 Task: Create a due date automation trigger when advanced on, on the tuesday of the week before a card is due add content with a description not starting with resume at 11:00 AM.
Action: Mouse moved to (1193, 369)
Screenshot: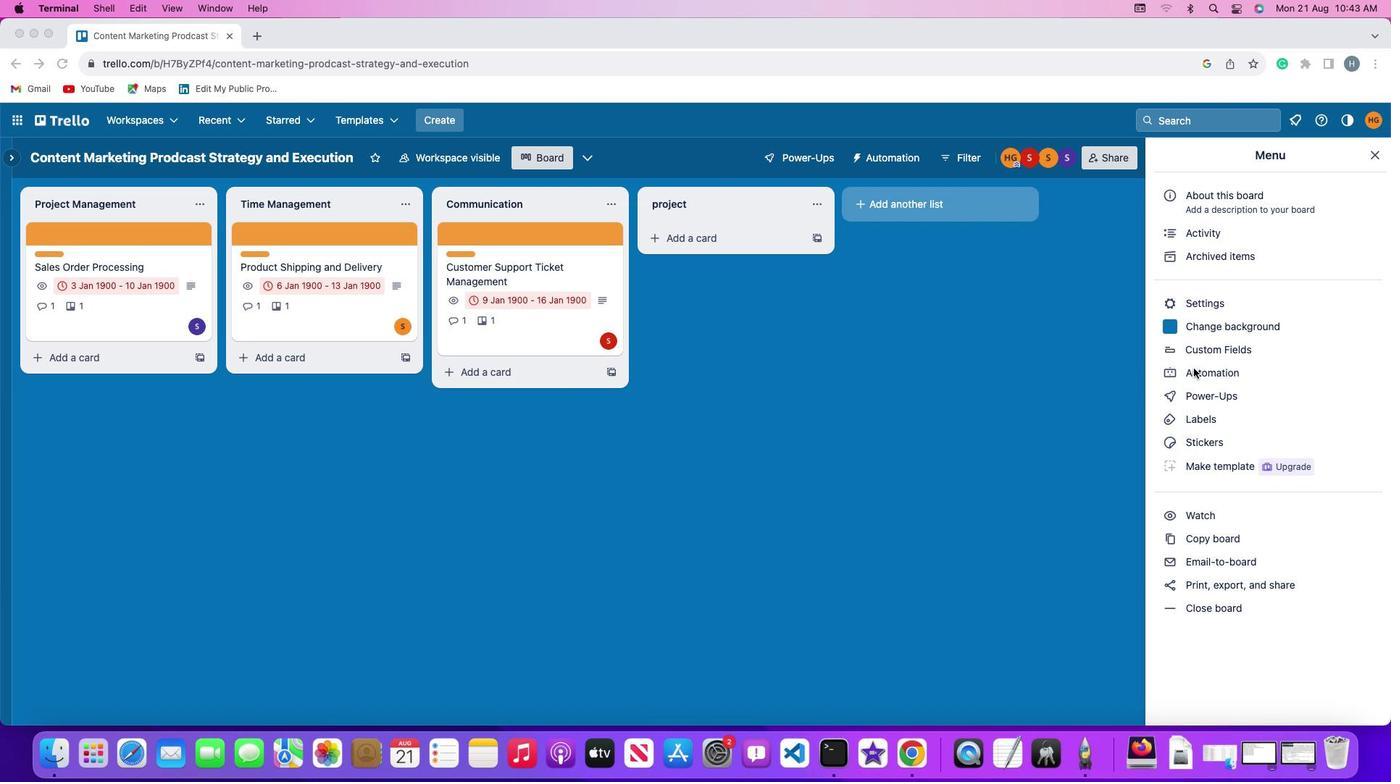 
Action: Mouse pressed left at (1193, 369)
Screenshot: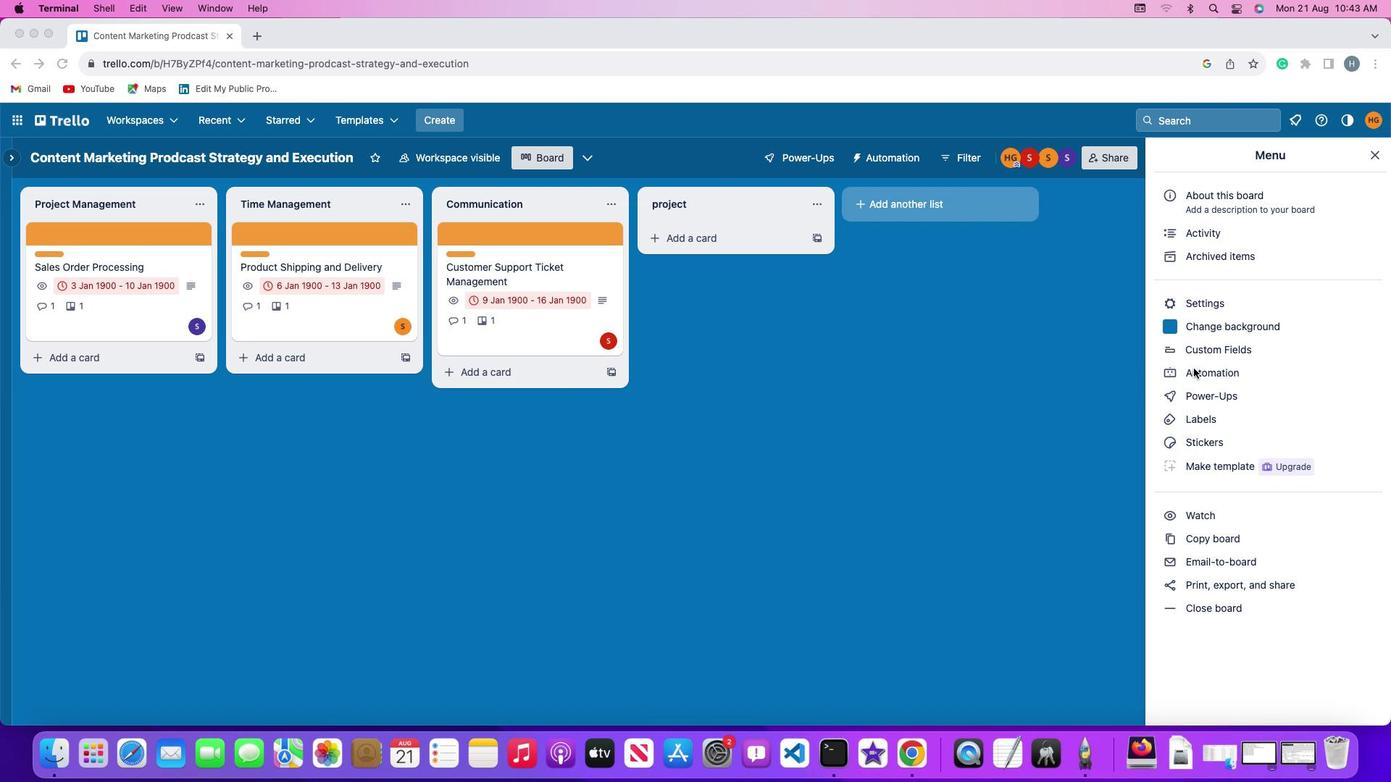 
Action: Mouse pressed left at (1193, 369)
Screenshot: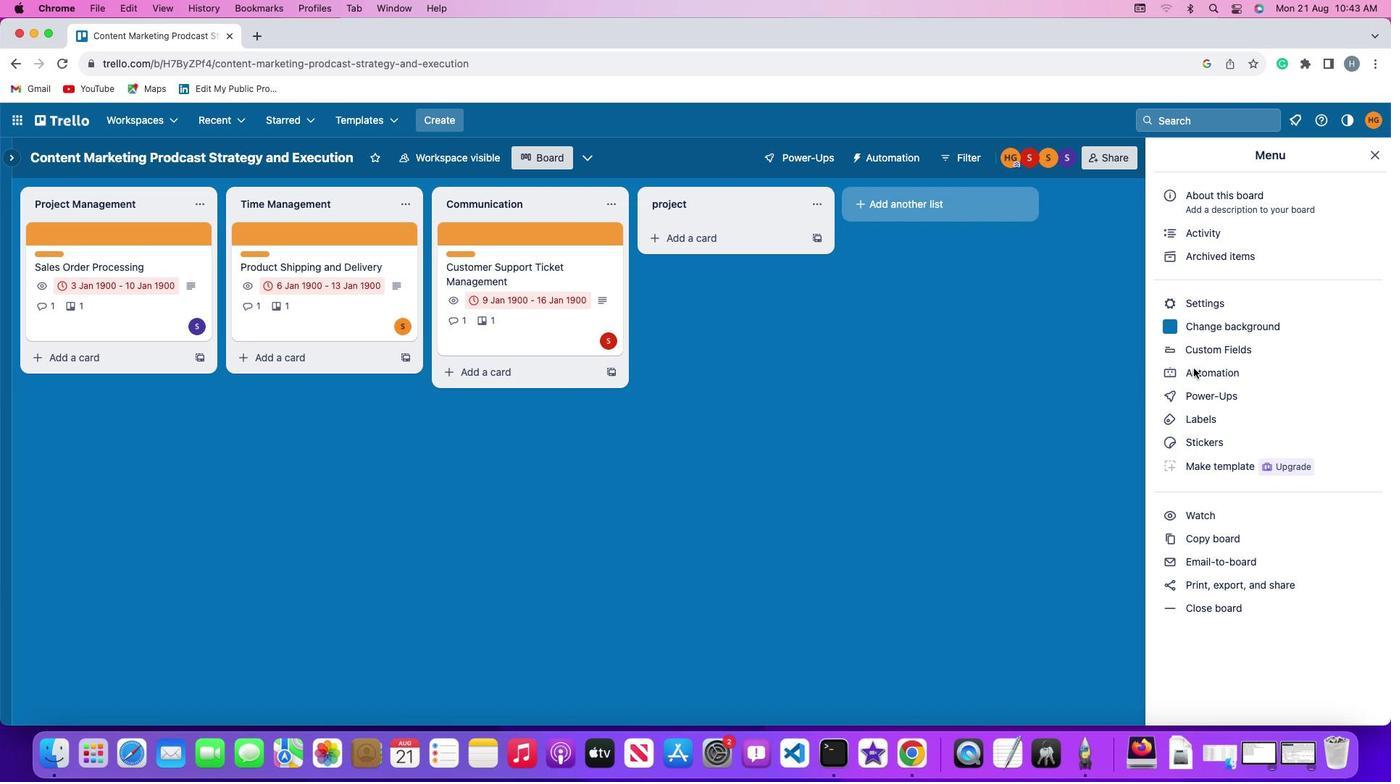 
Action: Mouse moved to (102, 346)
Screenshot: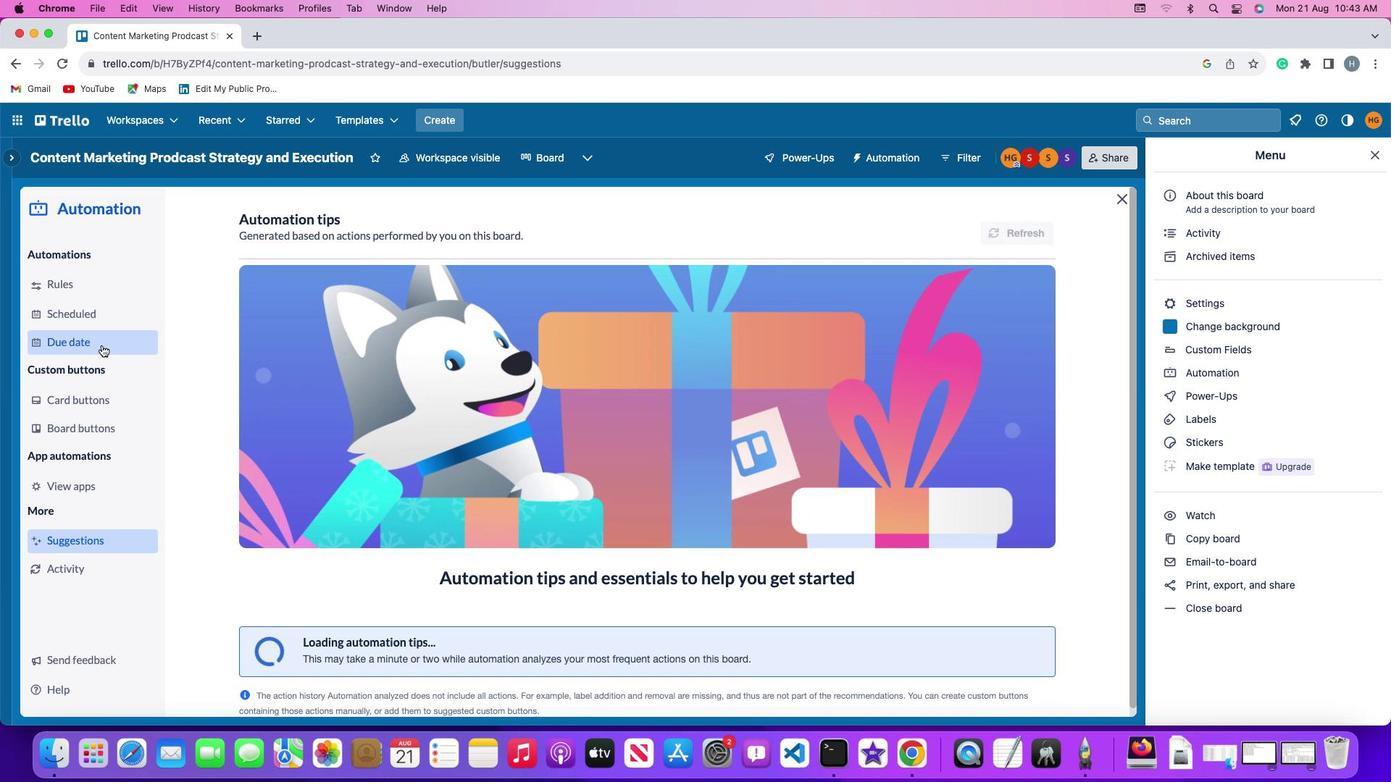 
Action: Mouse pressed left at (102, 346)
Screenshot: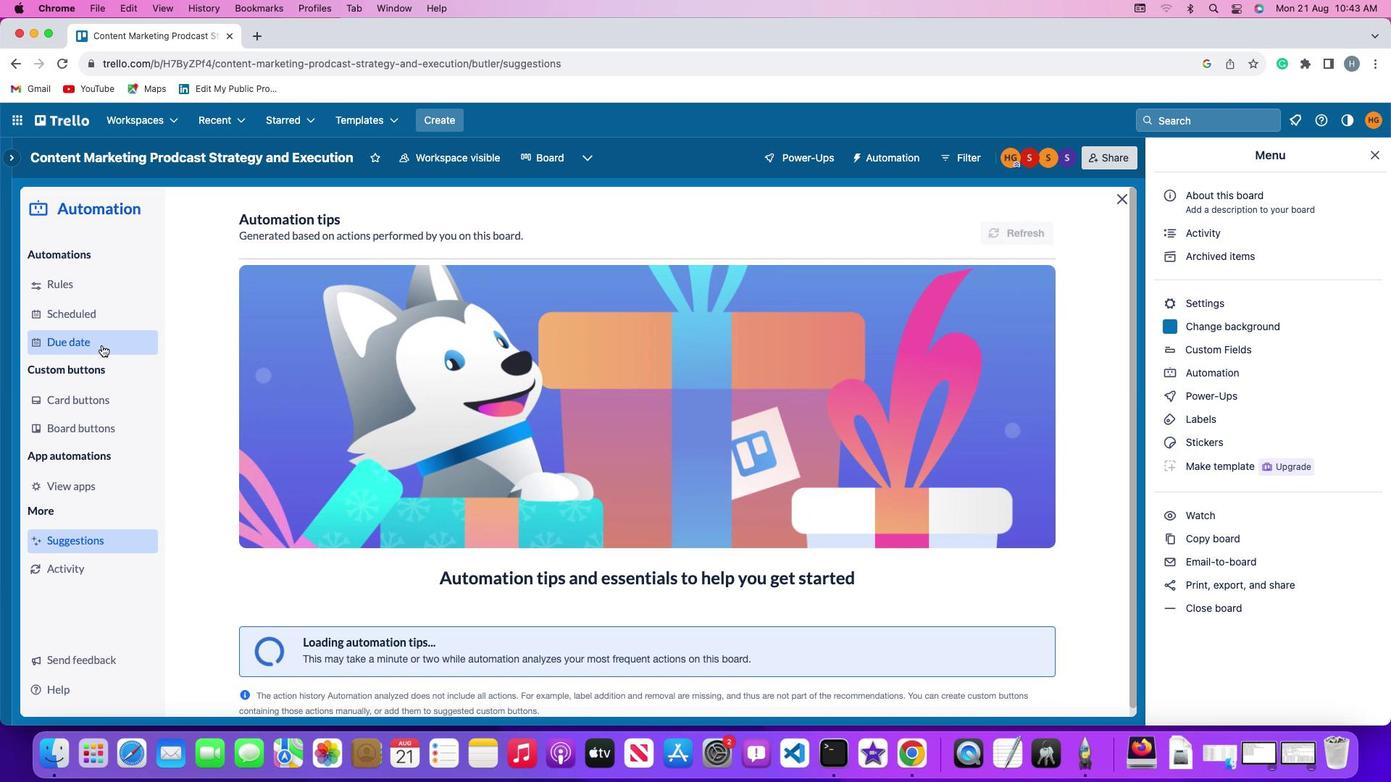 
Action: Mouse moved to (953, 223)
Screenshot: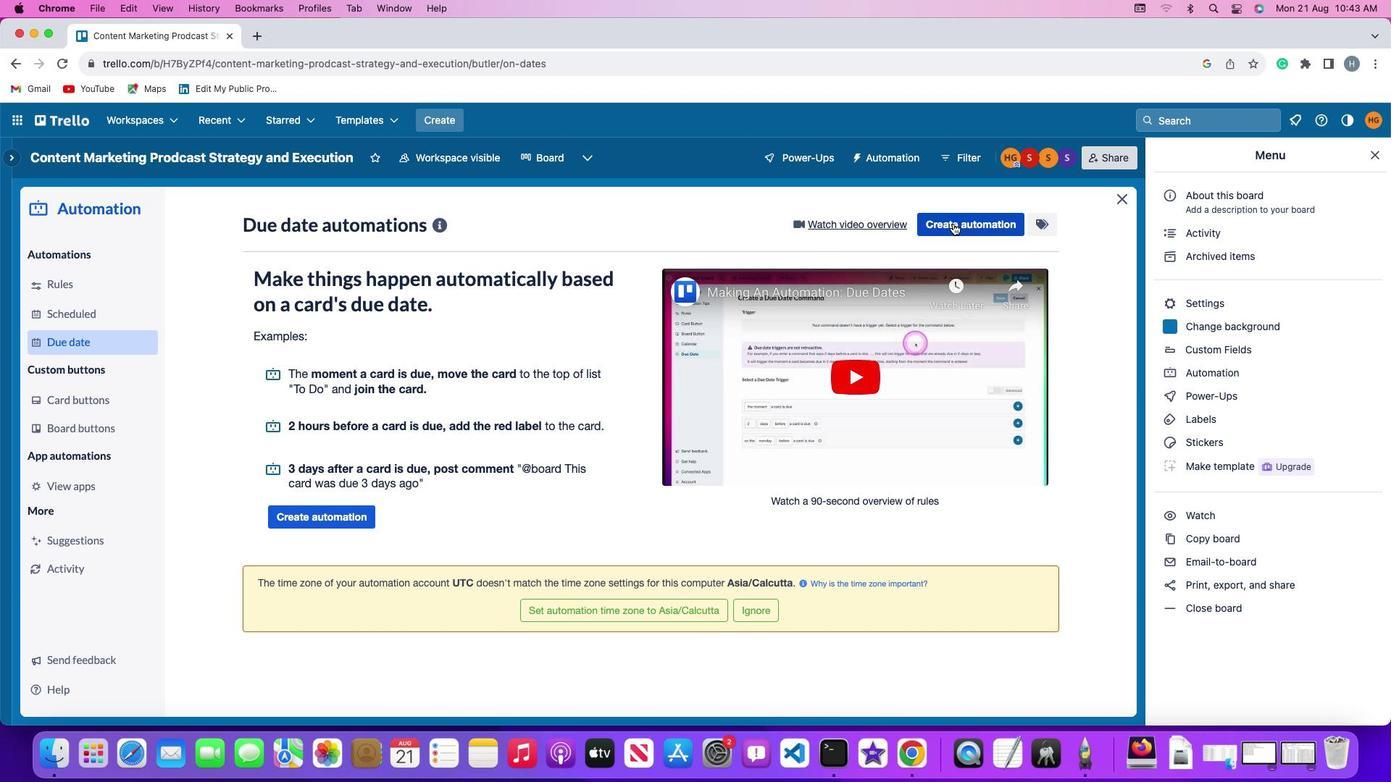 
Action: Mouse pressed left at (953, 223)
Screenshot: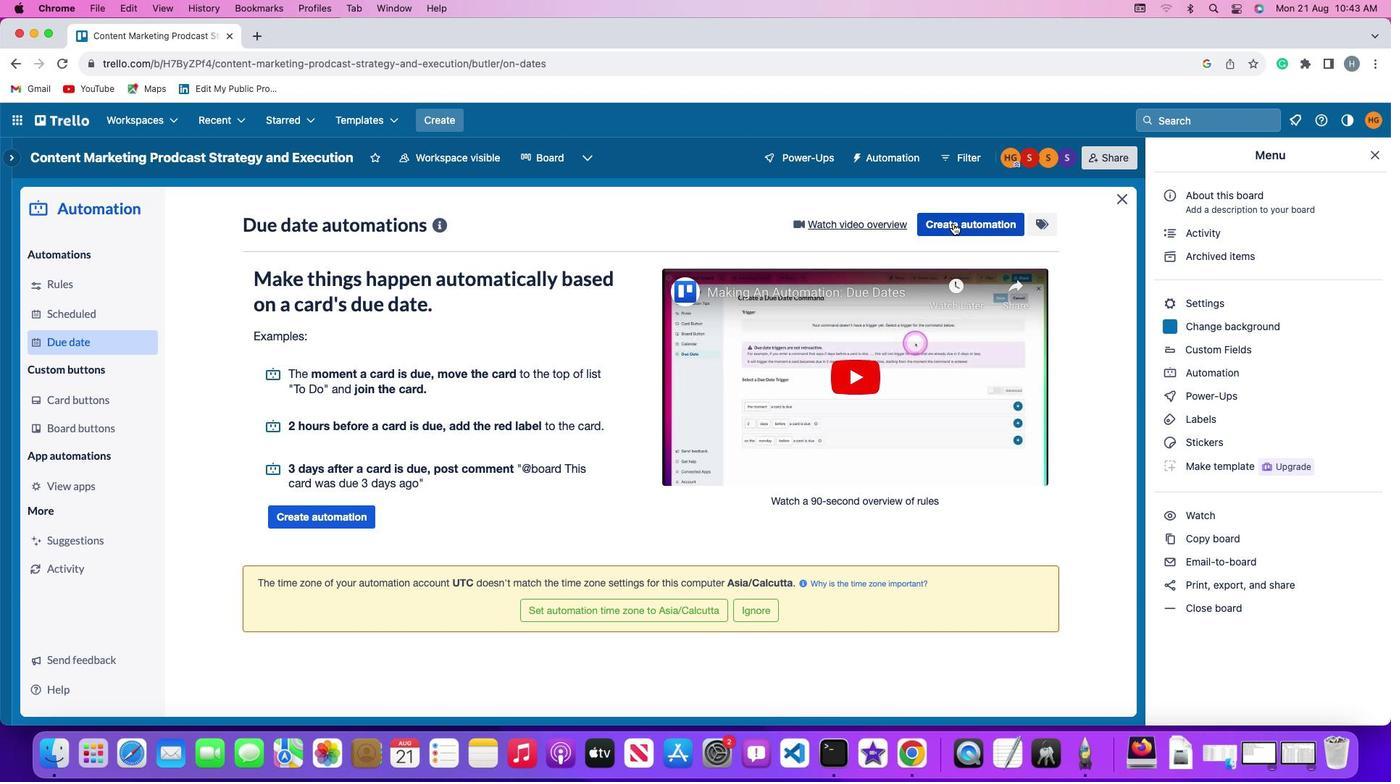 
Action: Mouse moved to (381, 368)
Screenshot: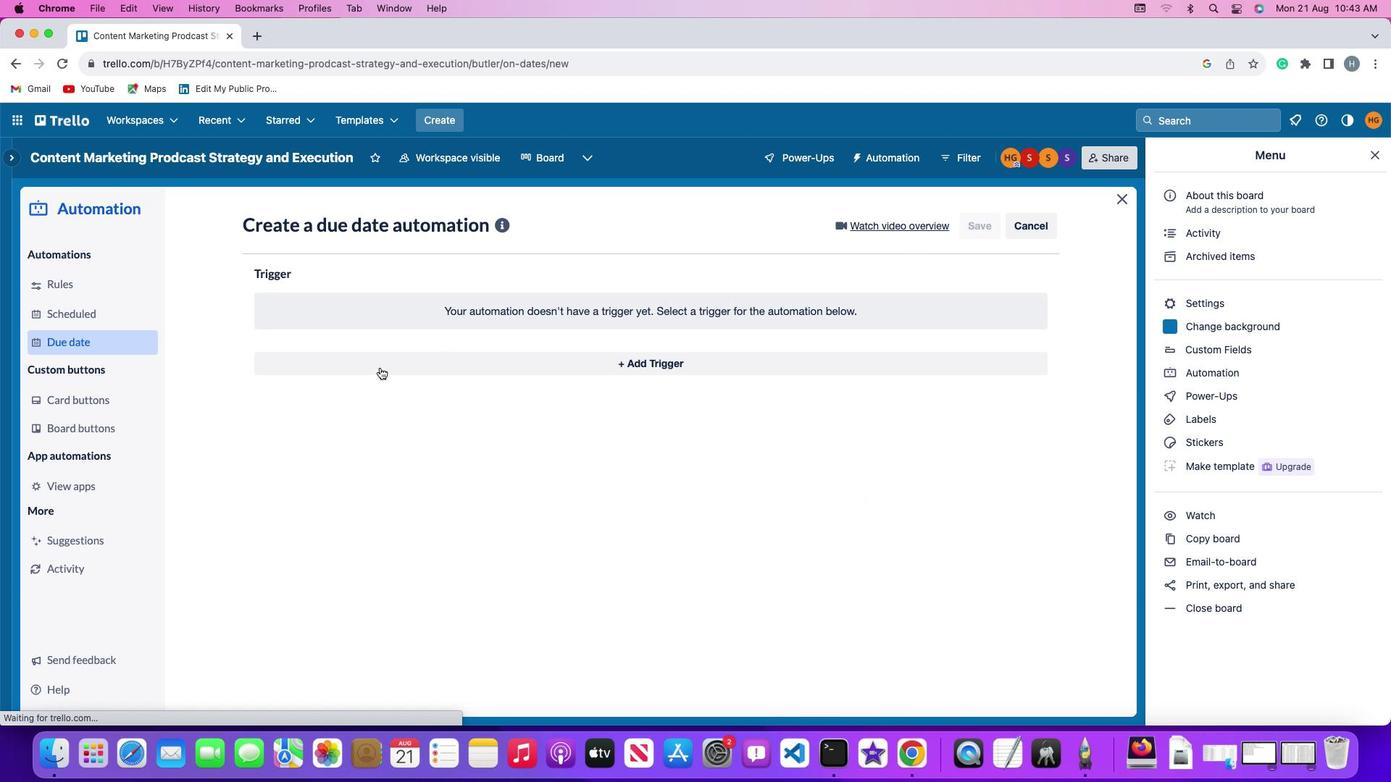 
Action: Mouse pressed left at (381, 368)
Screenshot: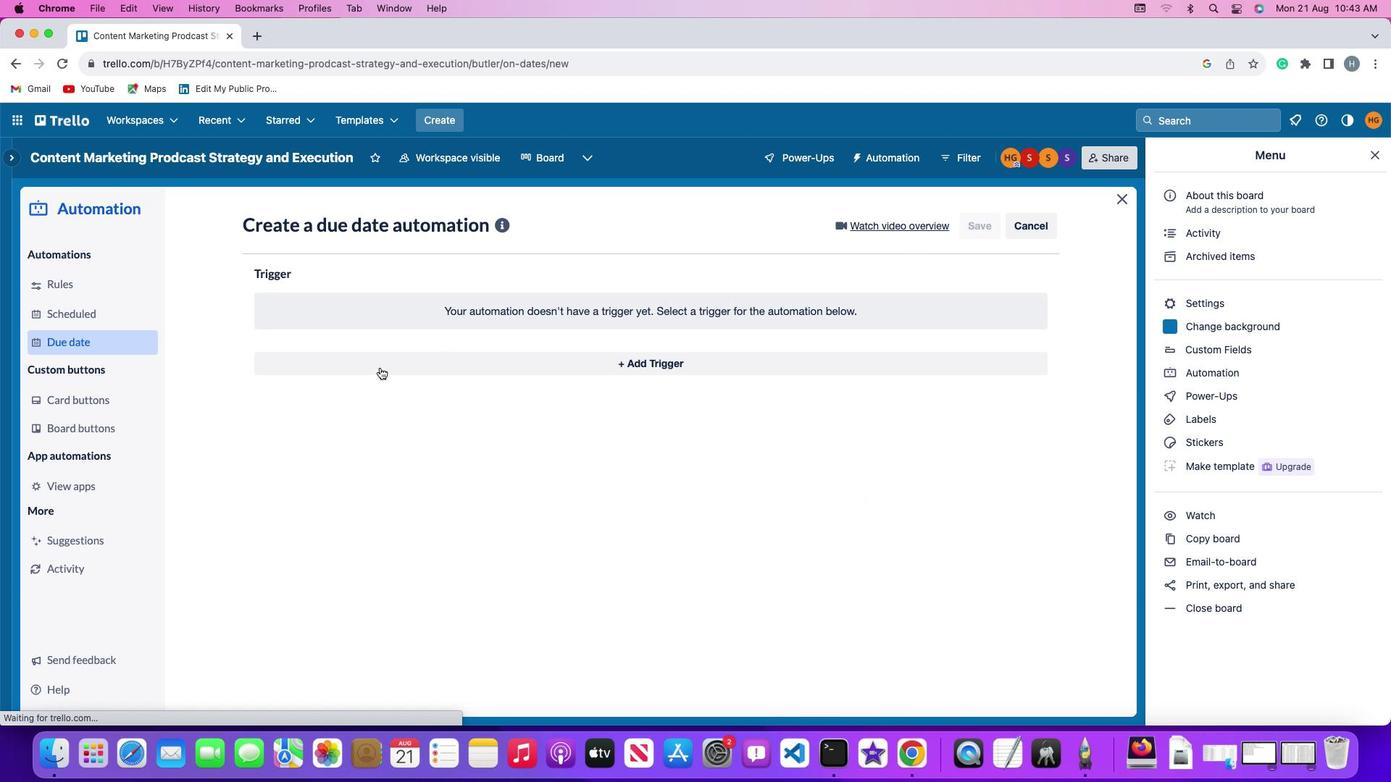 
Action: Mouse moved to (329, 633)
Screenshot: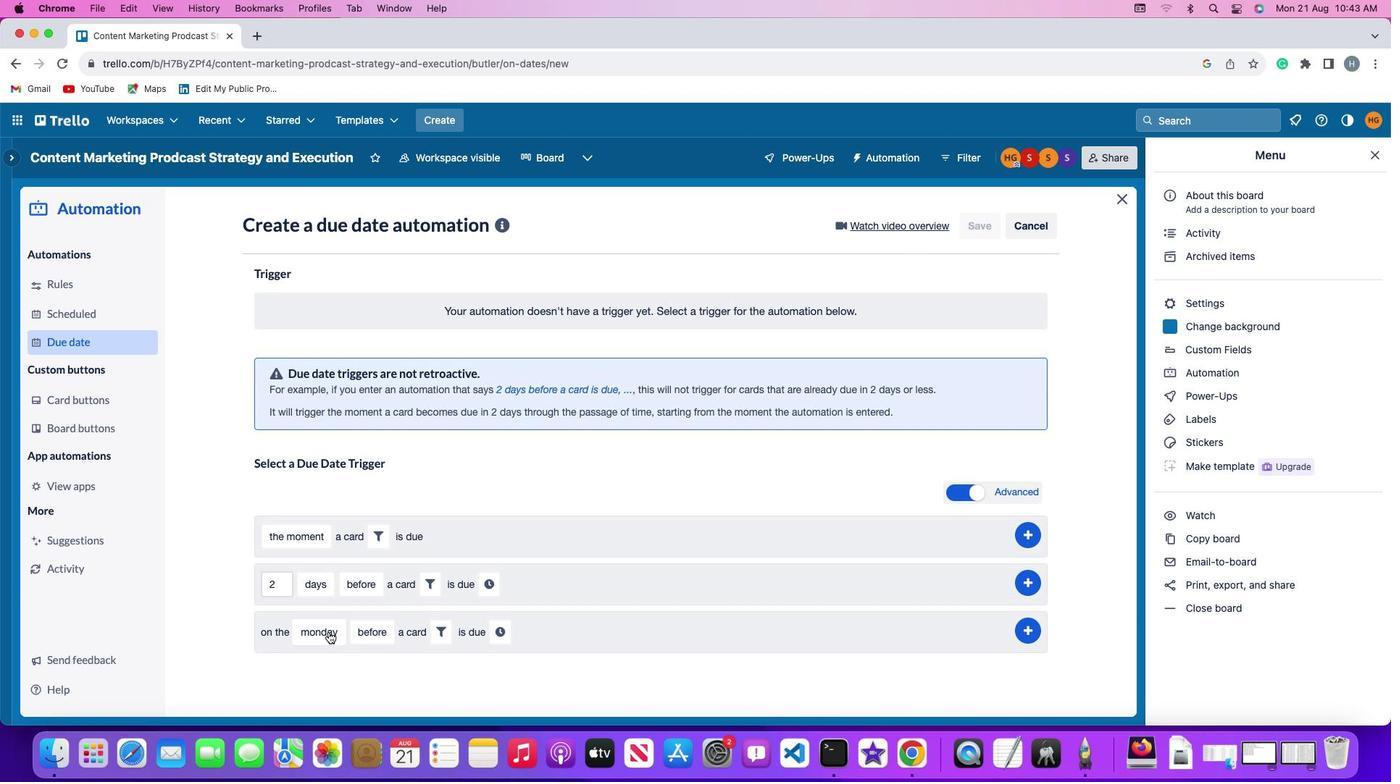 
Action: Mouse pressed left at (329, 633)
Screenshot: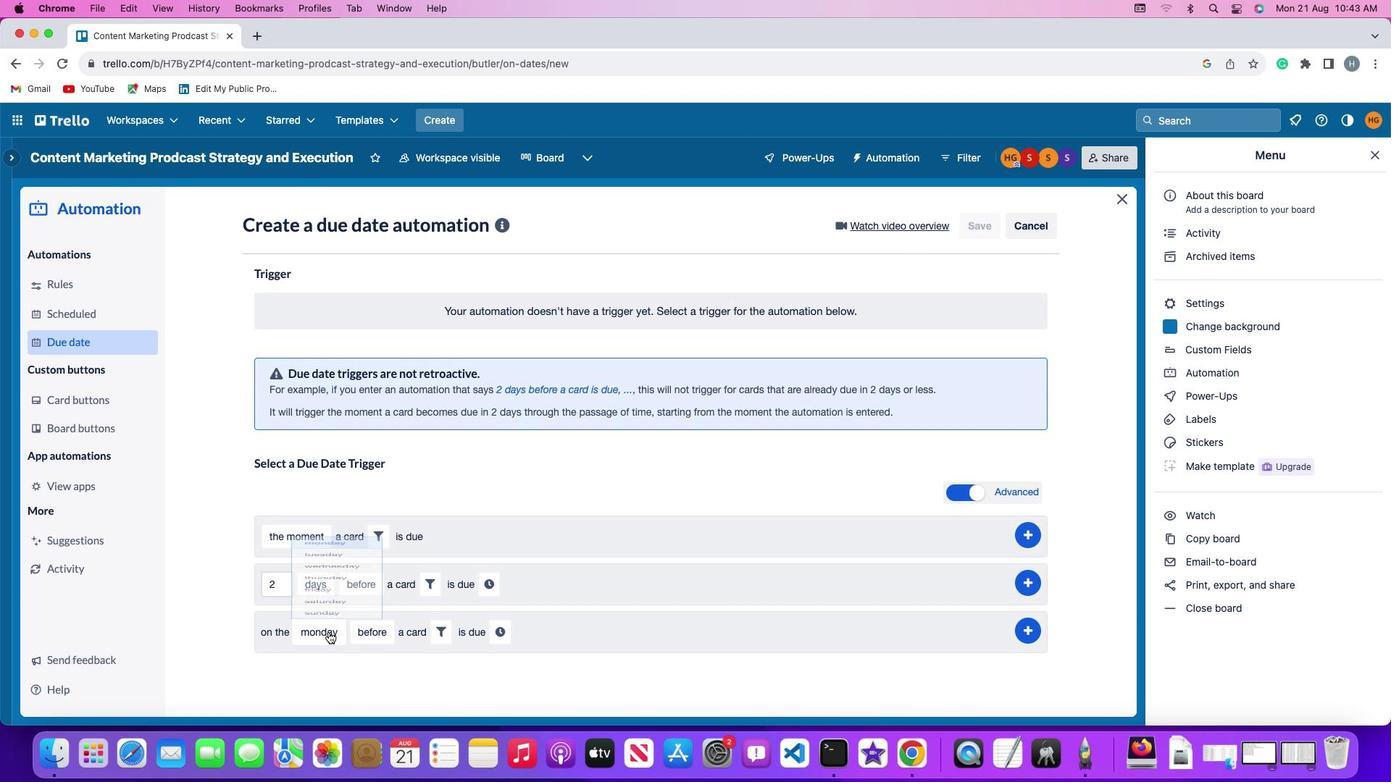 
Action: Mouse moved to (328, 459)
Screenshot: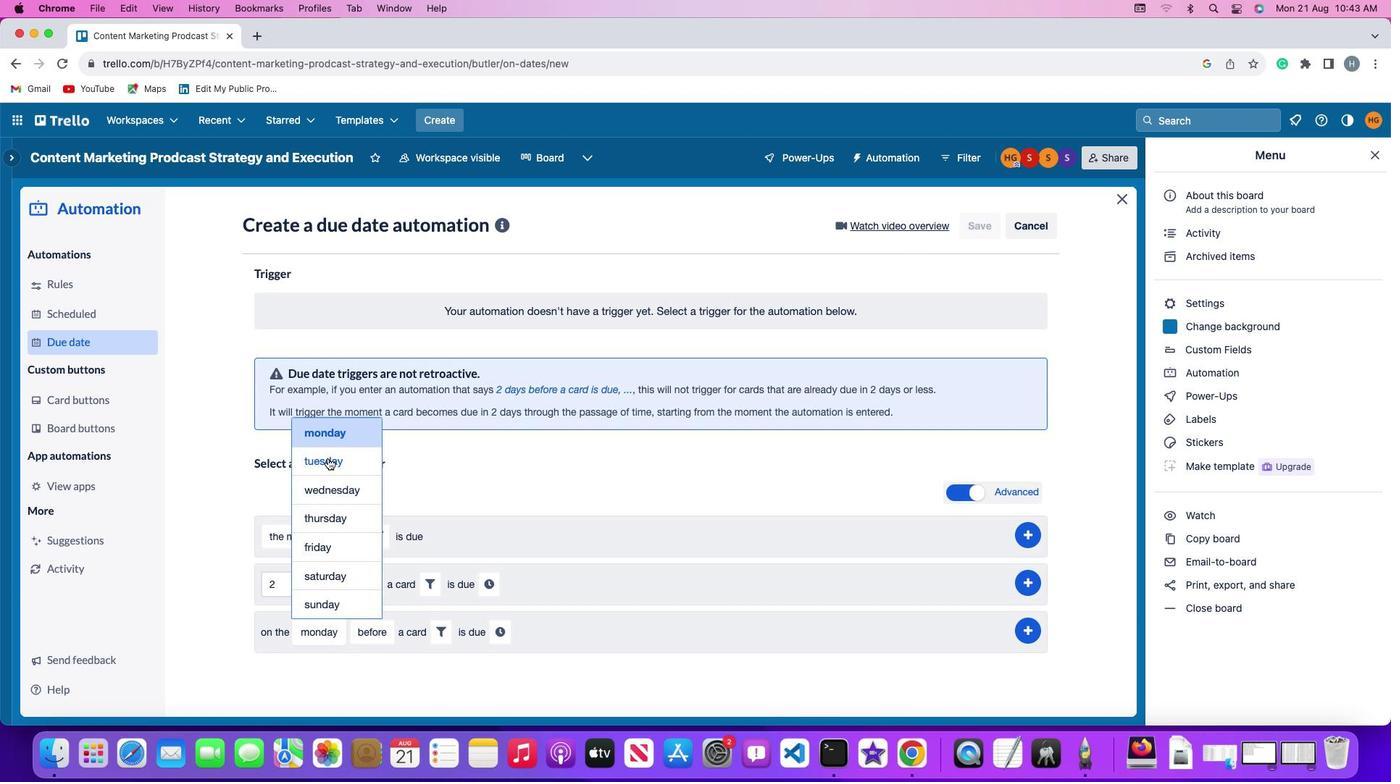 
Action: Mouse pressed left at (328, 459)
Screenshot: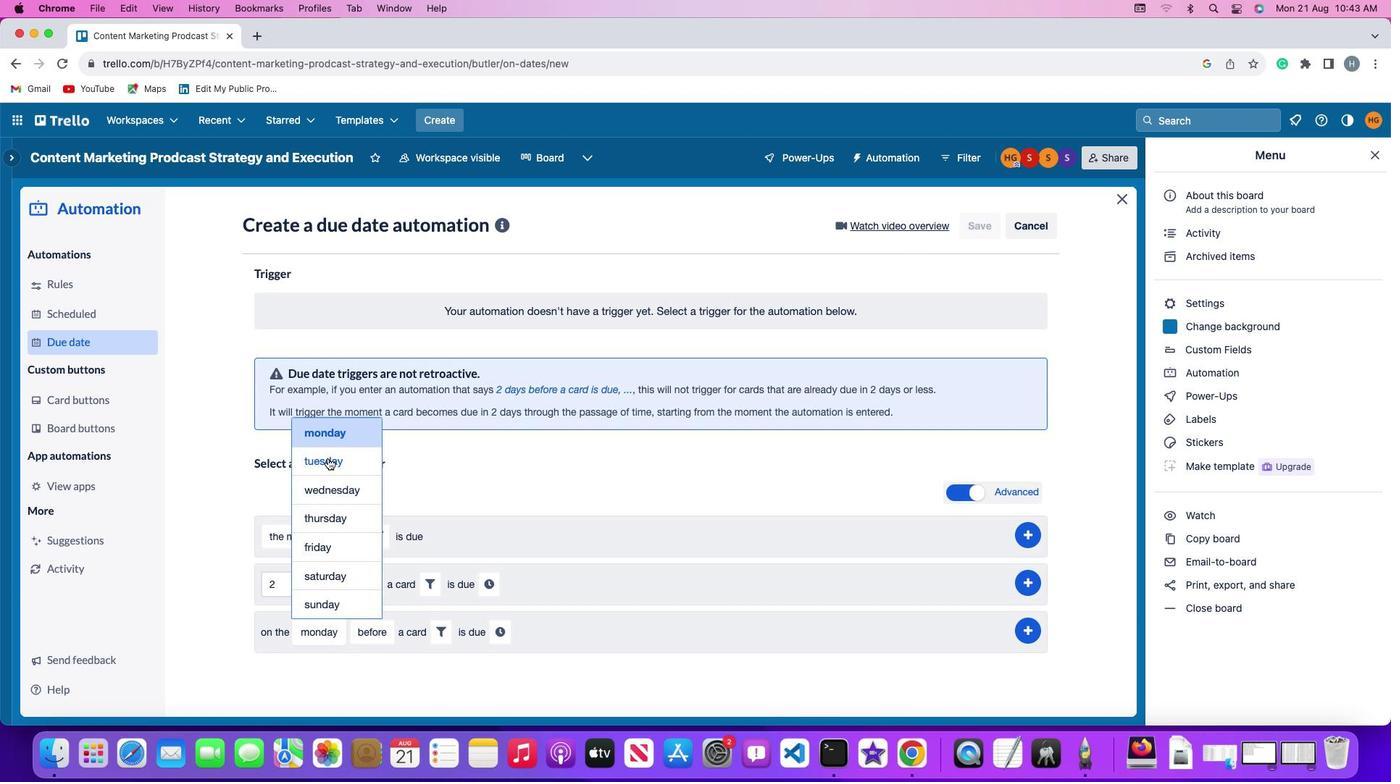 
Action: Mouse moved to (376, 636)
Screenshot: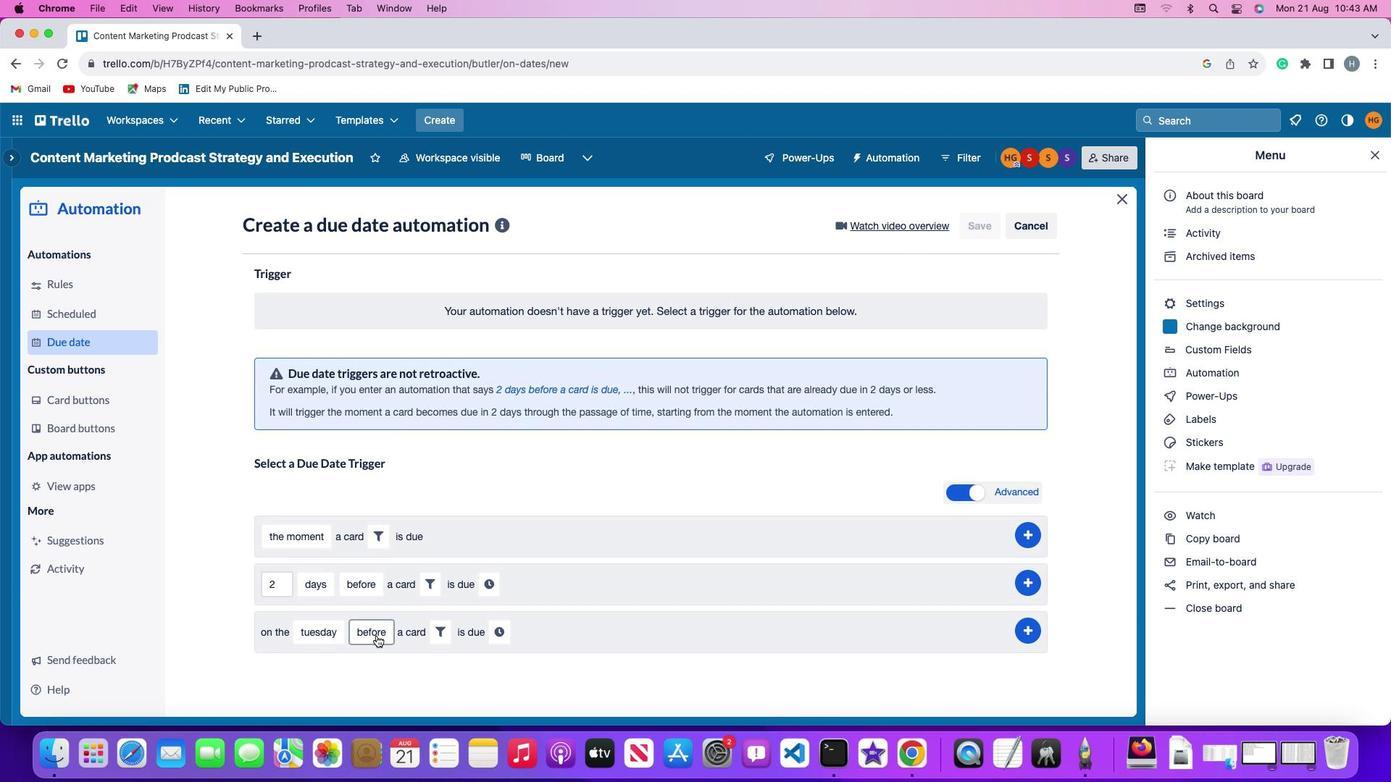 
Action: Mouse pressed left at (376, 636)
Screenshot: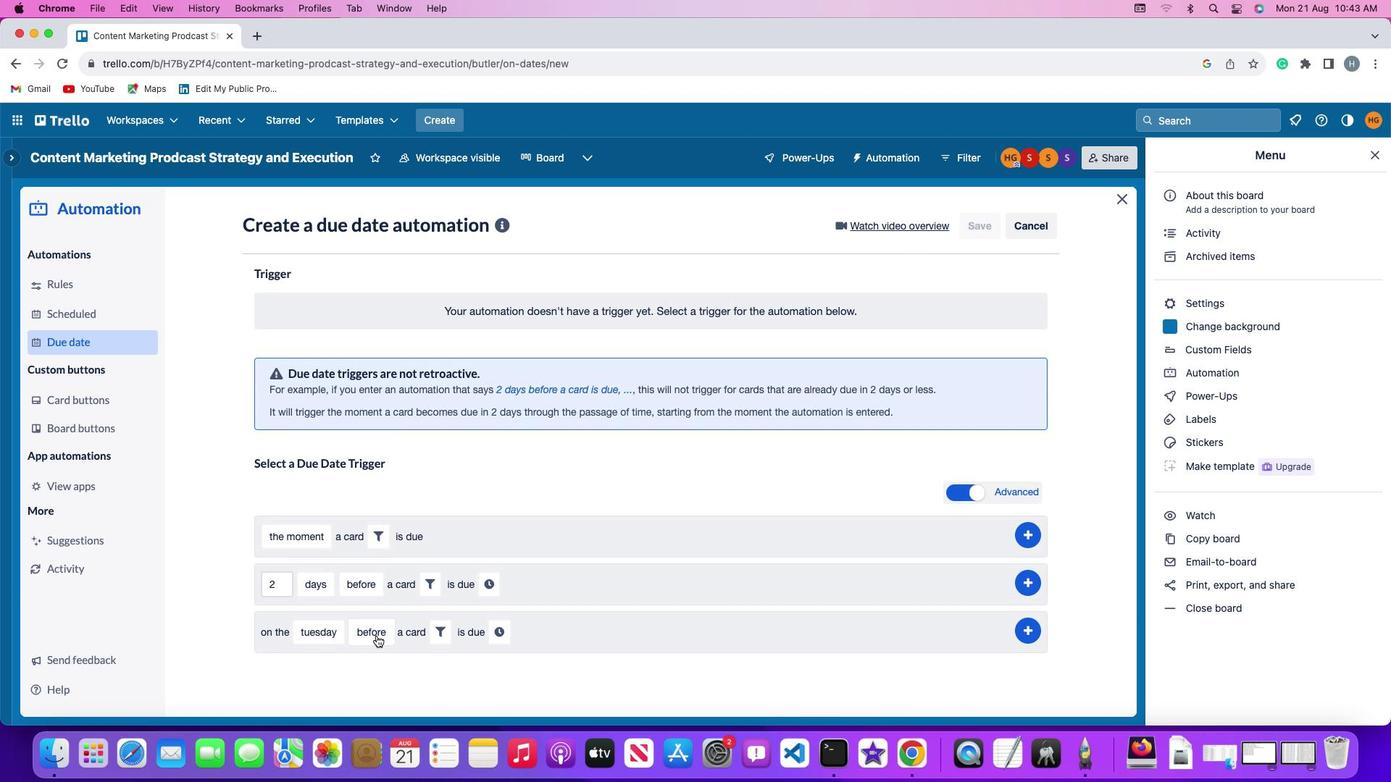 
Action: Mouse moved to (381, 596)
Screenshot: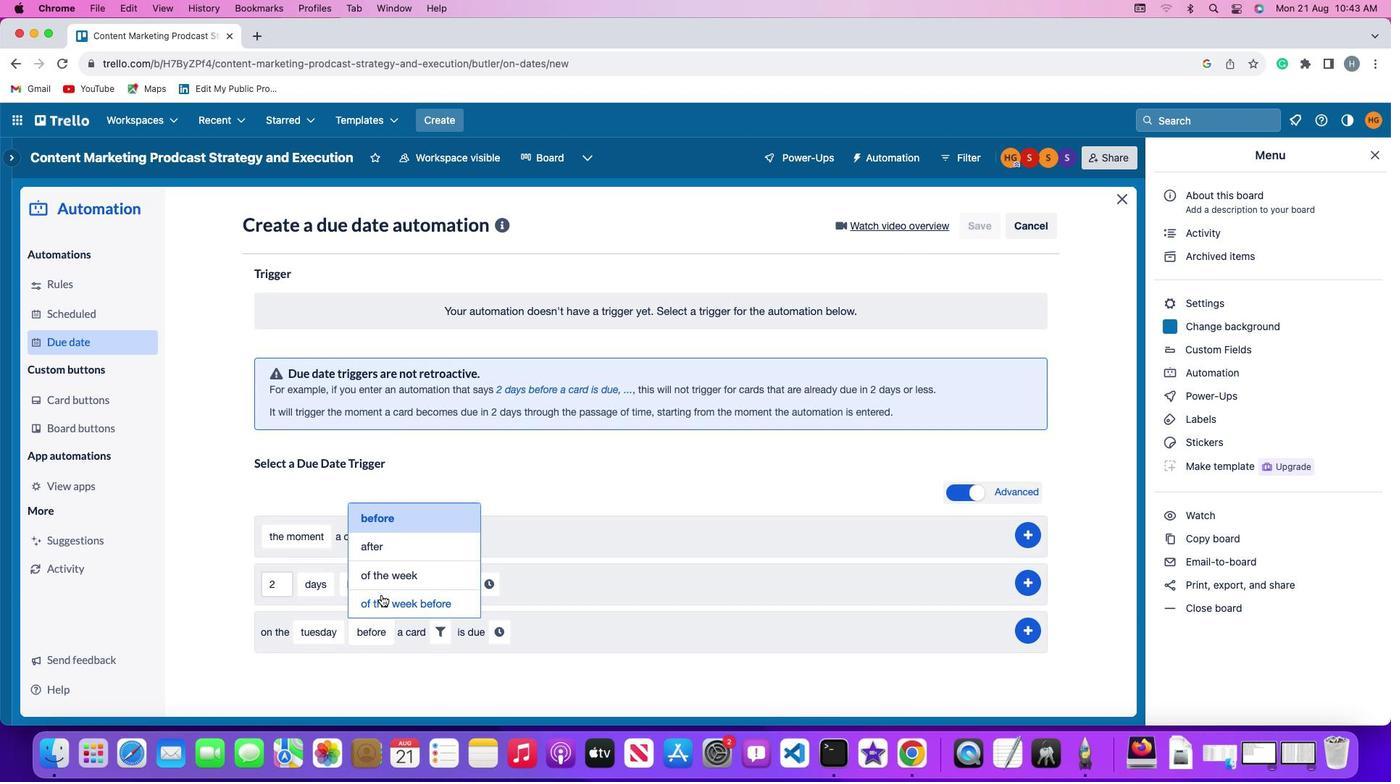 
Action: Mouse pressed left at (381, 596)
Screenshot: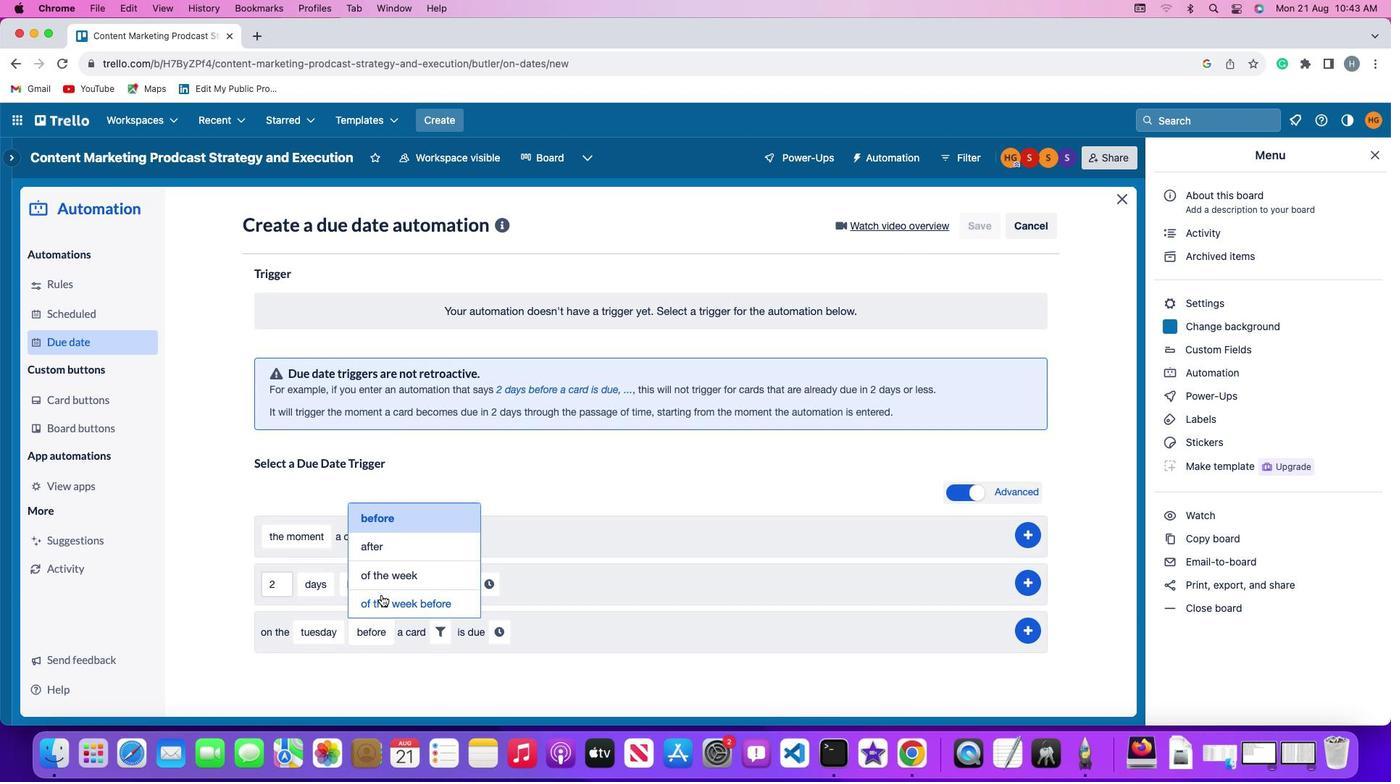 
Action: Mouse moved to (496, 631)
Screenshot: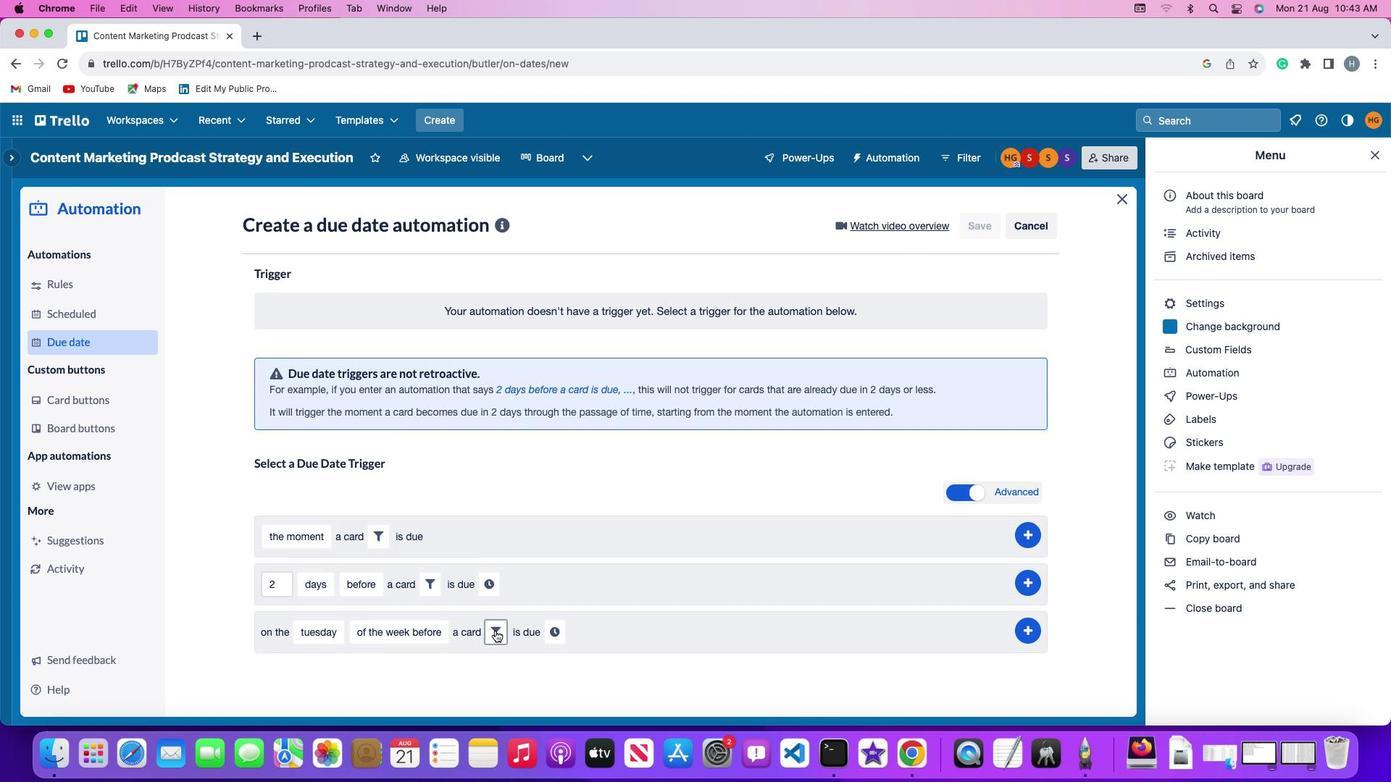
Action: Mouse pressed left at (496, 631)
Screenshot: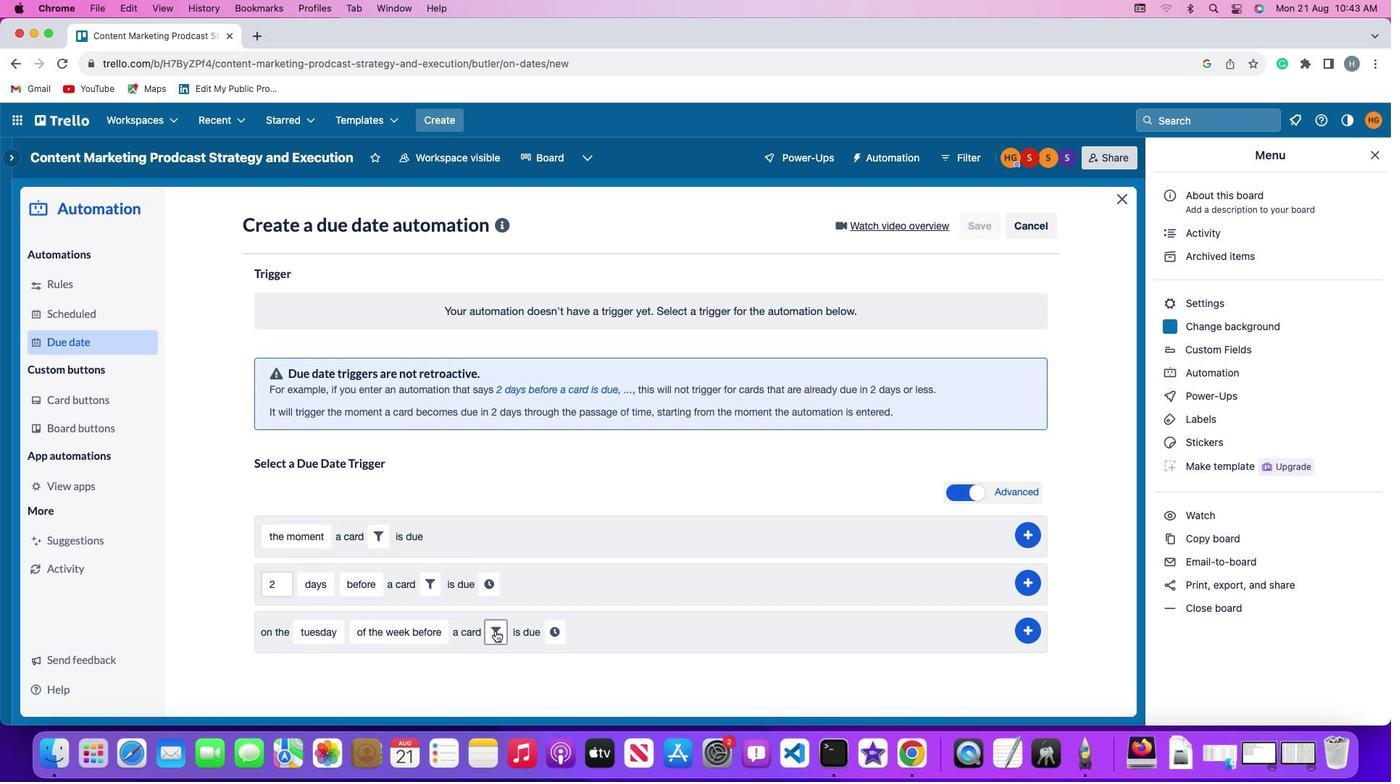
Action: Mouse moved to (678, 671)
Screenshot: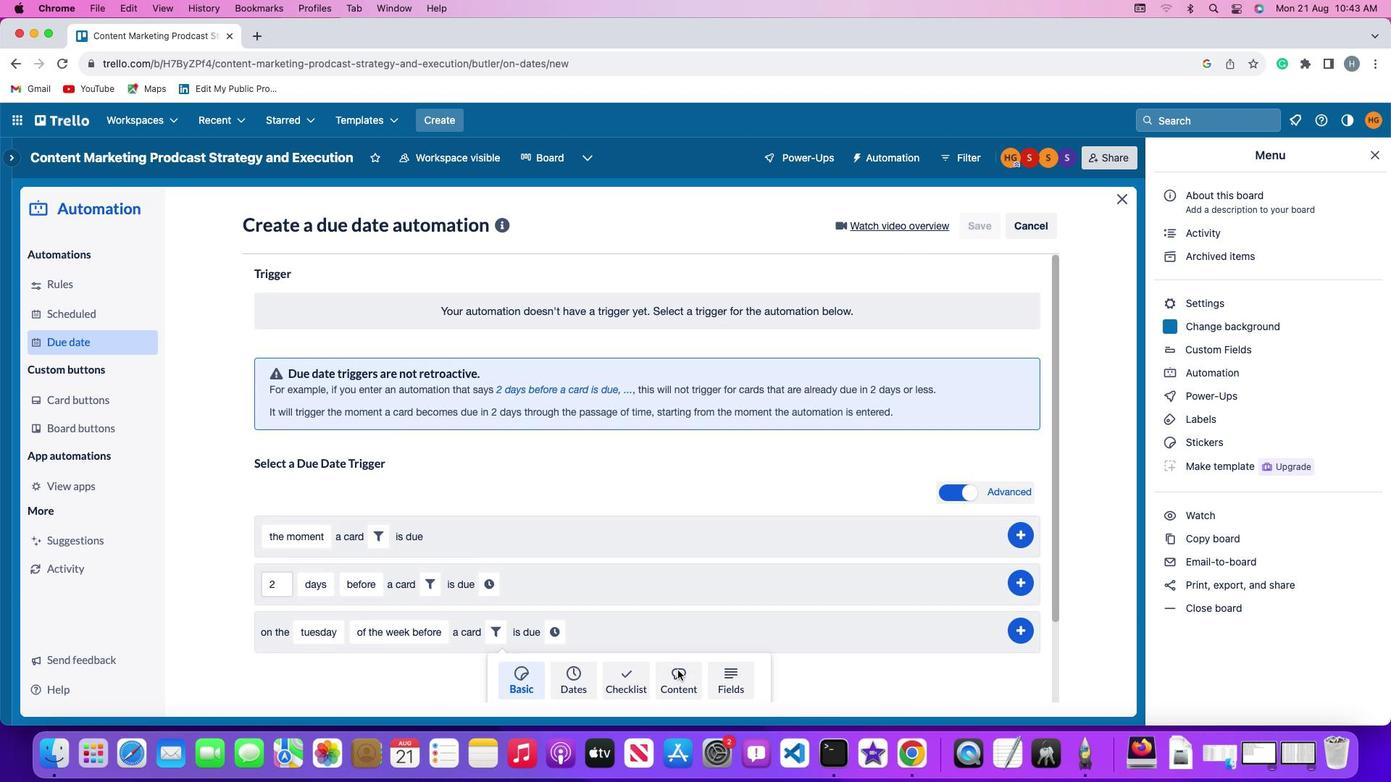 
Action: Mouse pressed left at (678, 671)
Screenshot: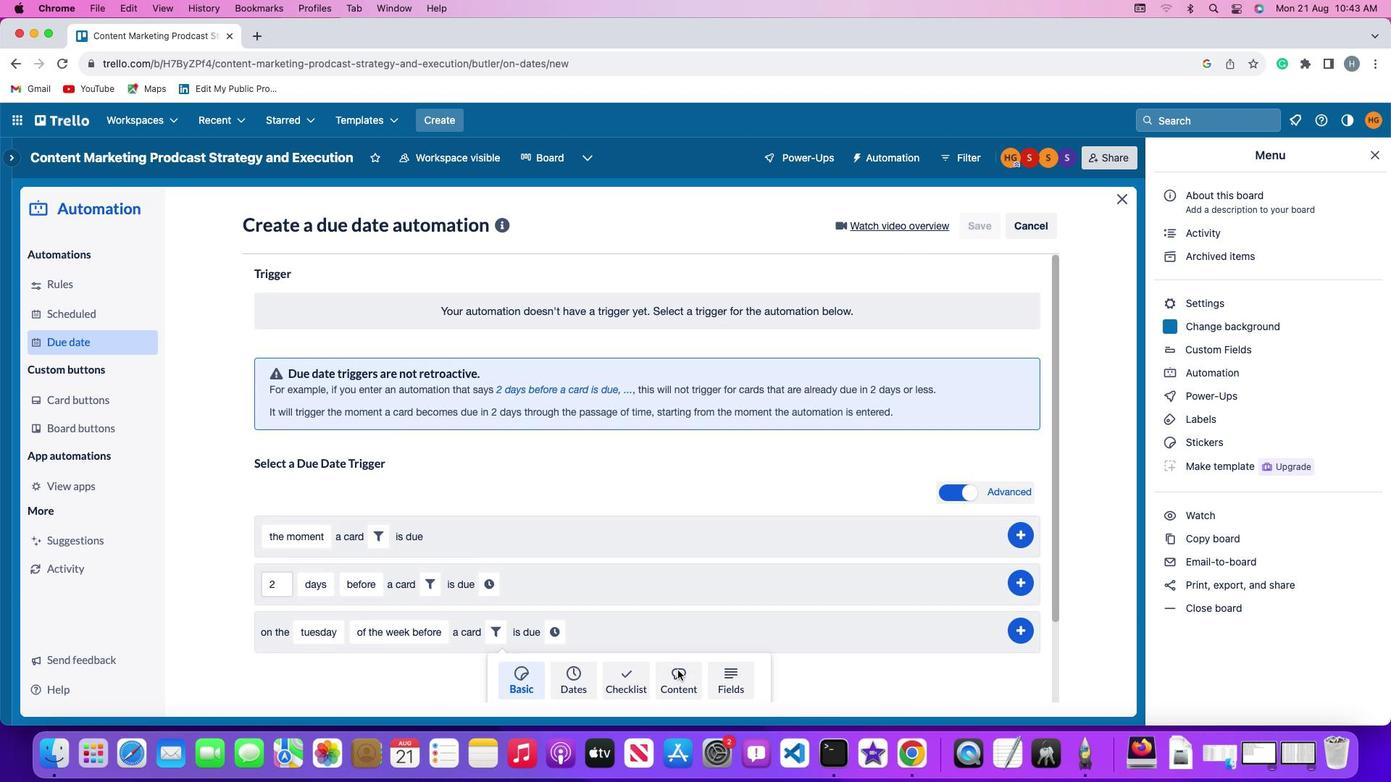 
Action: Mouse moved to (448, 682)
Screenshot: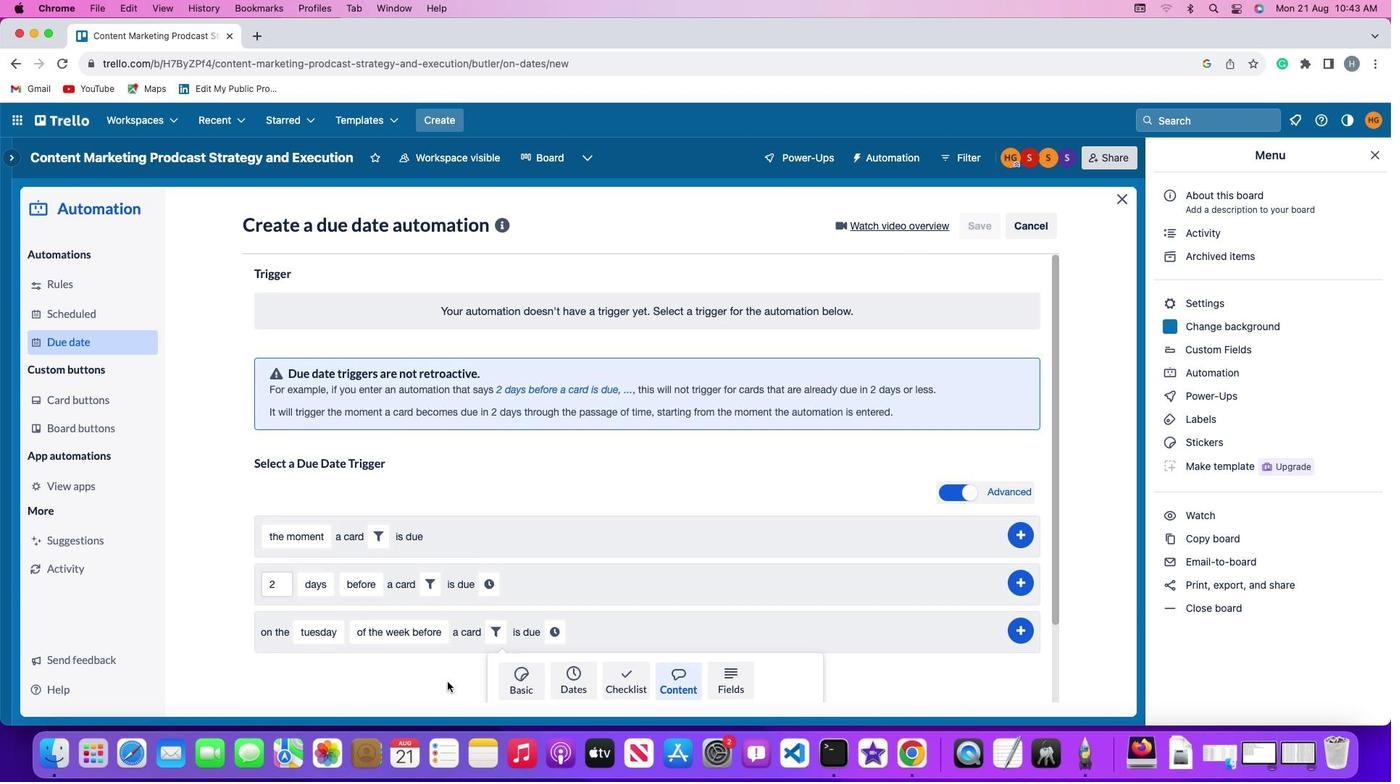 
Action: Mouse scrolled (448, 682) with delta (0, 0)
Screenshot: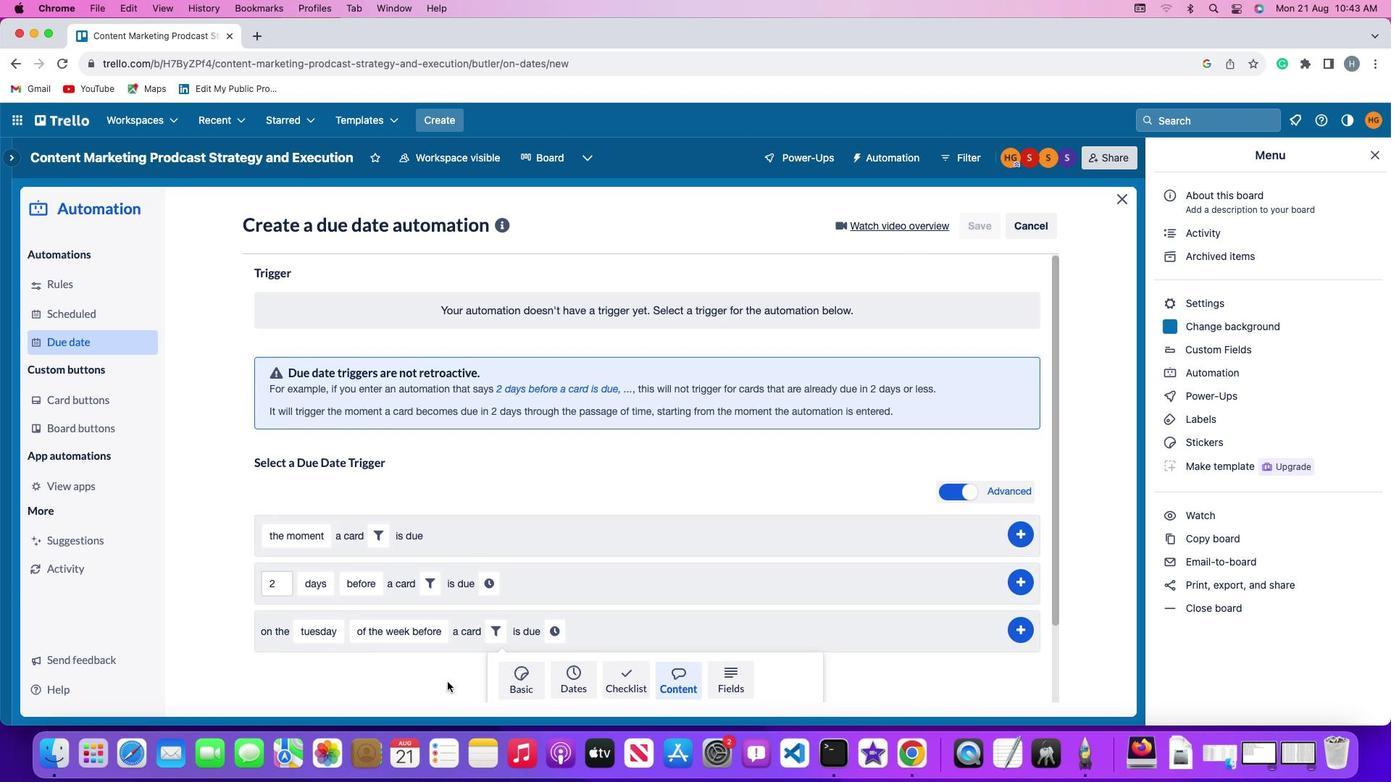 
Action: Mouse scrolled (448, 682) with delta (0, 0)
Screenshot: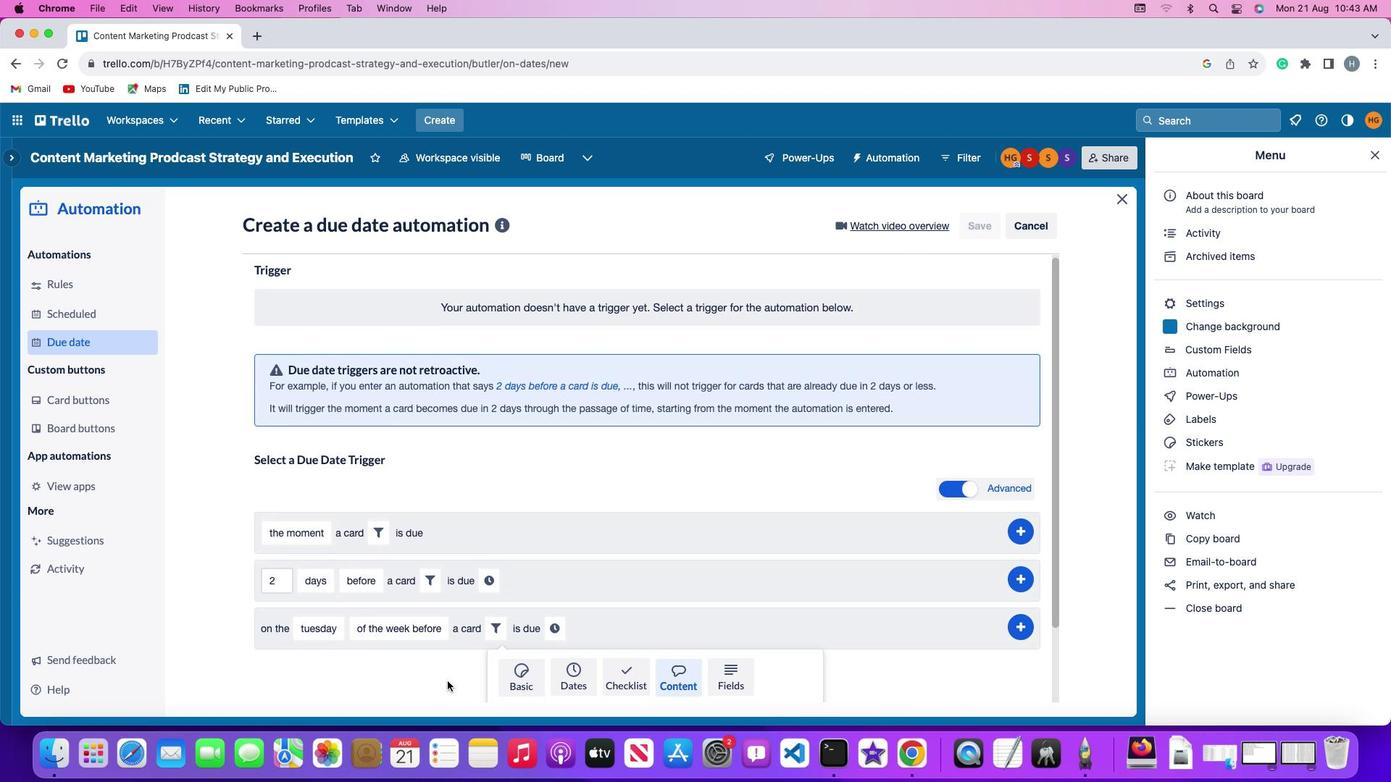 
Action: Mouse scrolled (448, 682) with delta (0, 0)
Screenshot: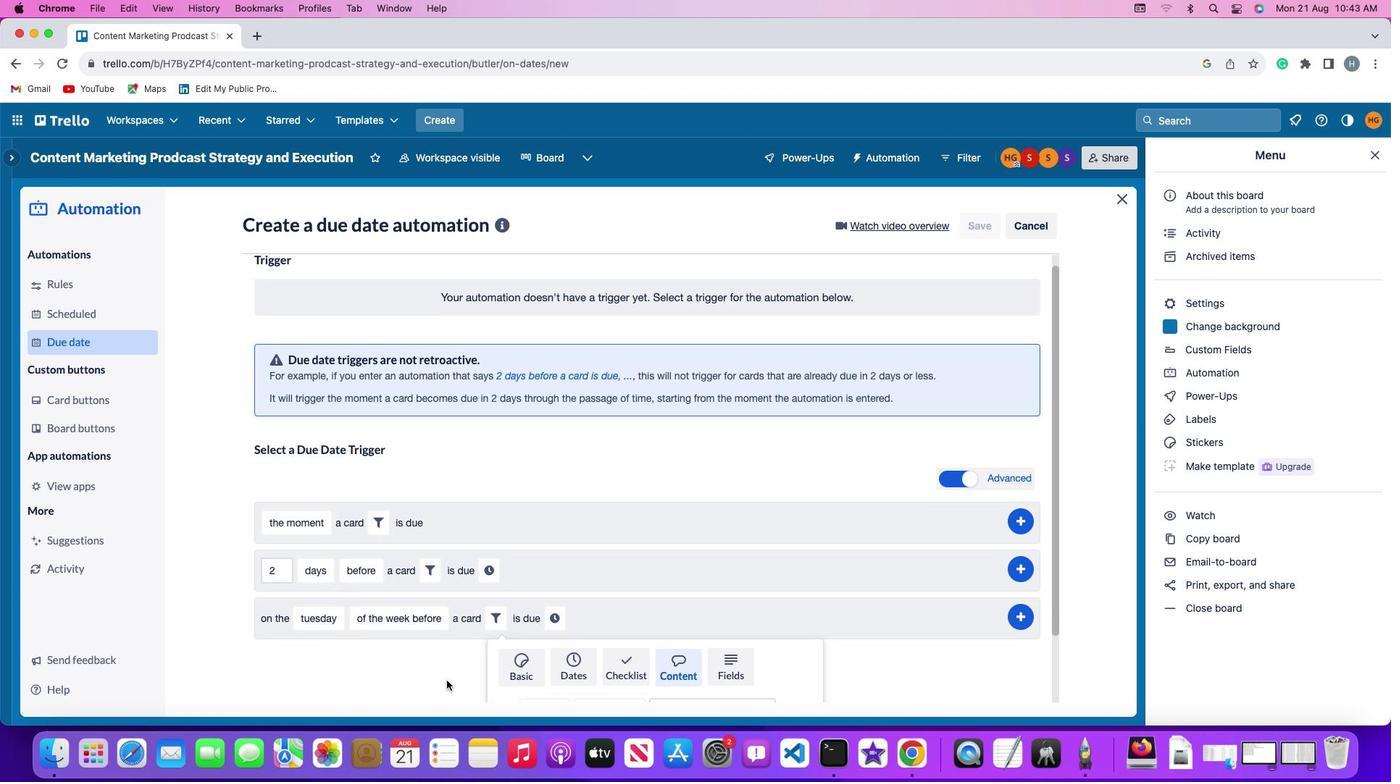 
Action: Mouse moved to (537, 636)
Screenshot: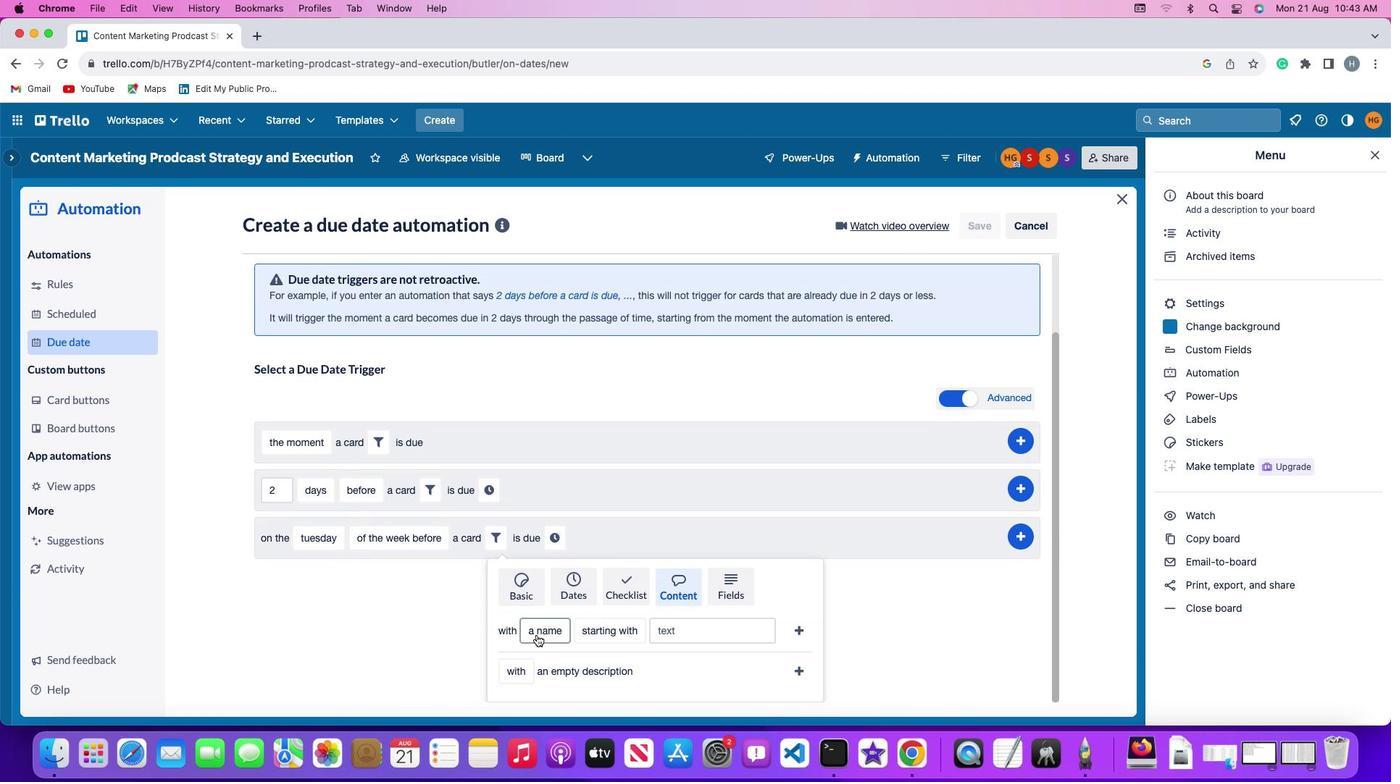 
Action: Mouse pressed left at (537, 636)
Screenshot: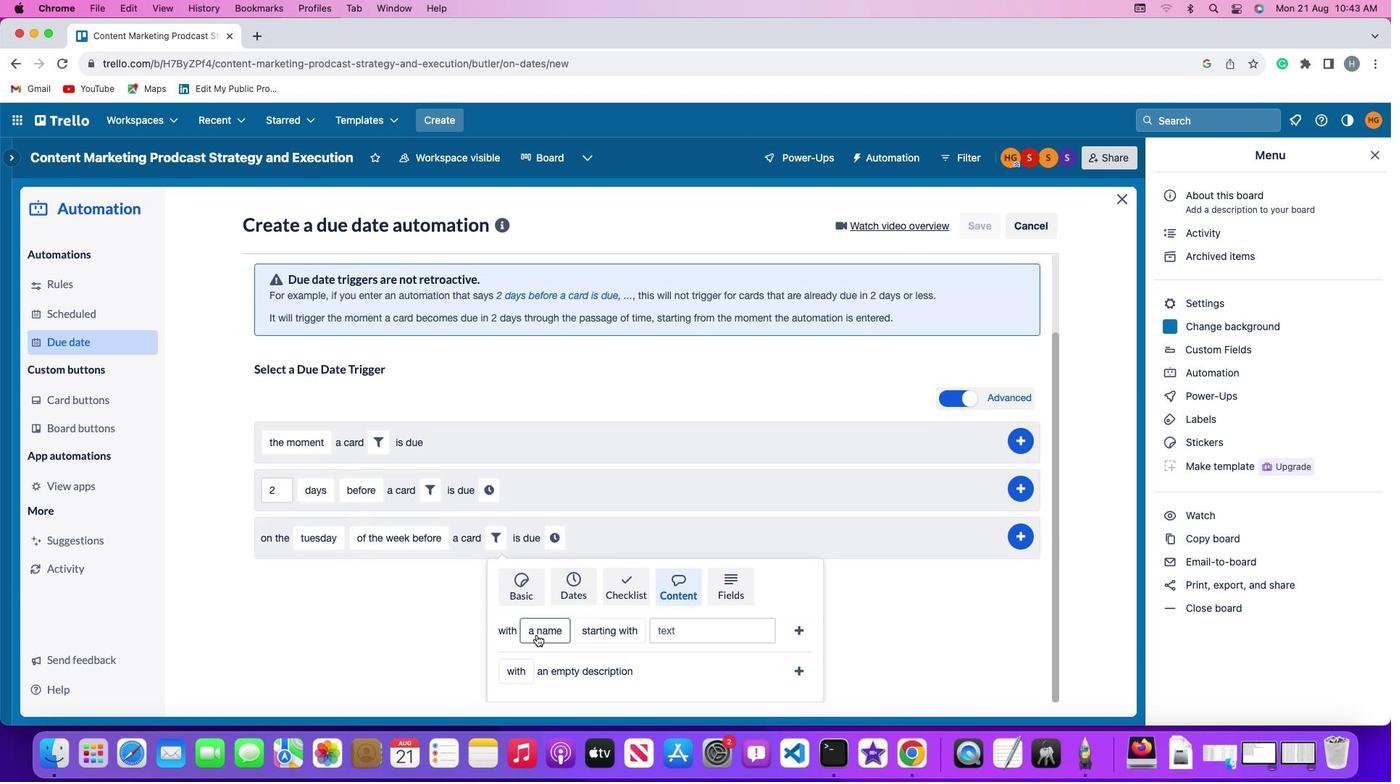 
Action: Mouse moved to (560, 578)
Screenshot: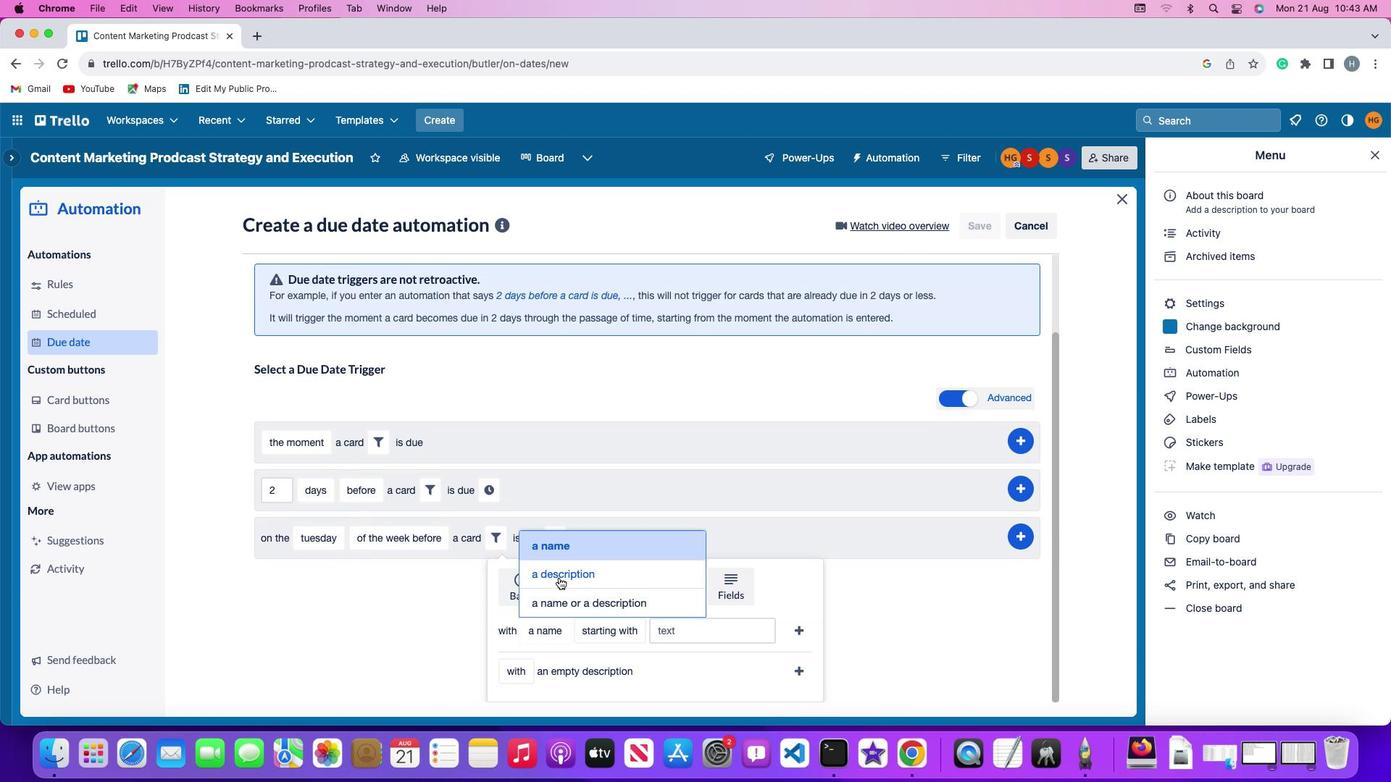
Action: Mouse pressed left at (560, 578)
Screenshot: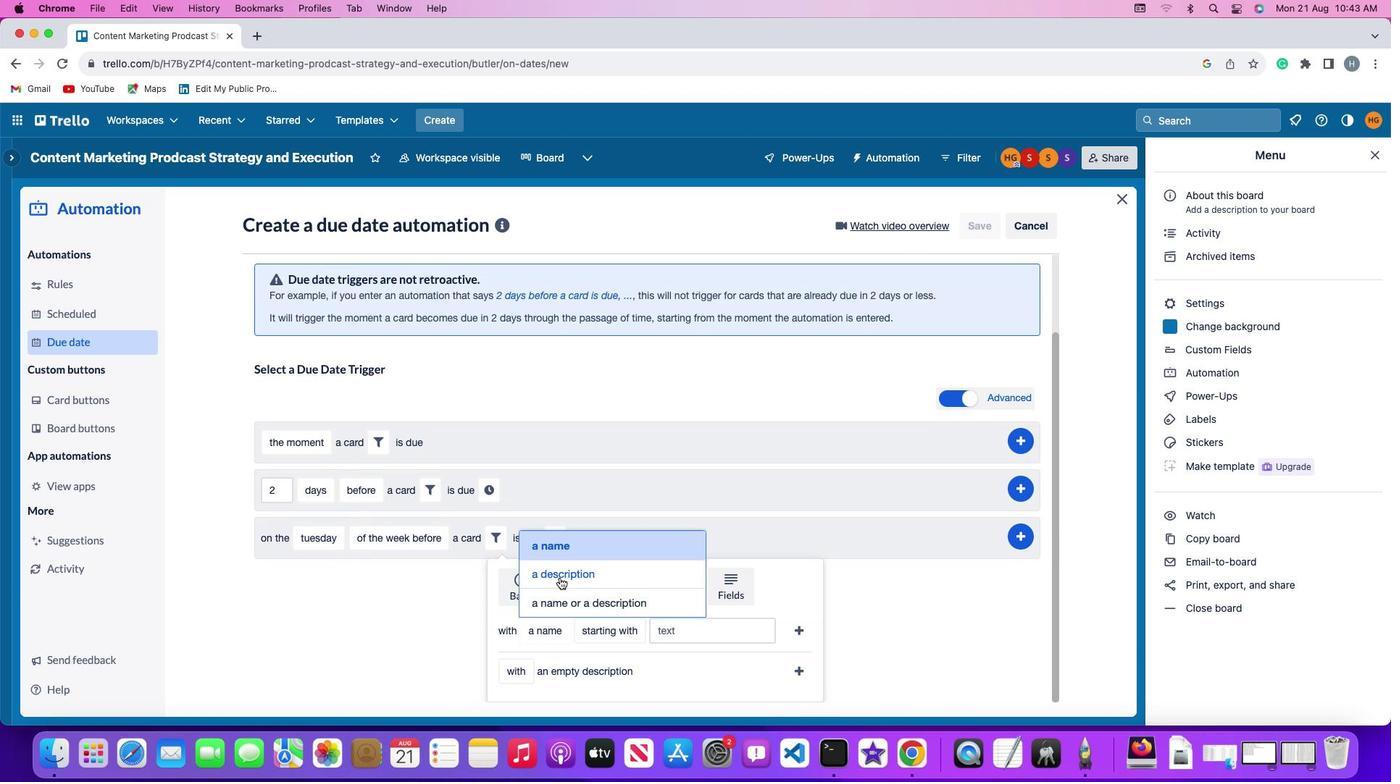 
Action: Mouse moved to (631, 631)
Screenshot: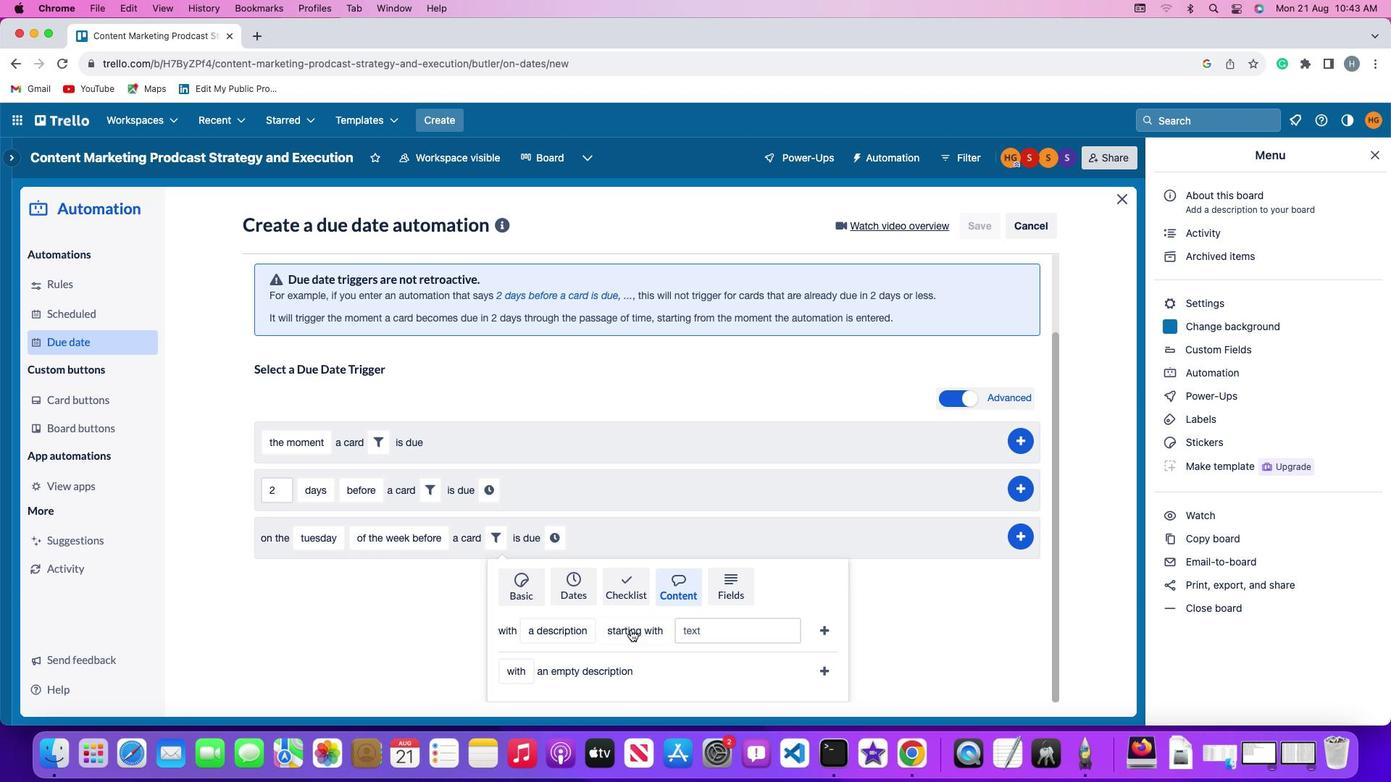 
Action: Mouse pressed left at (631, 631)
Screenshot: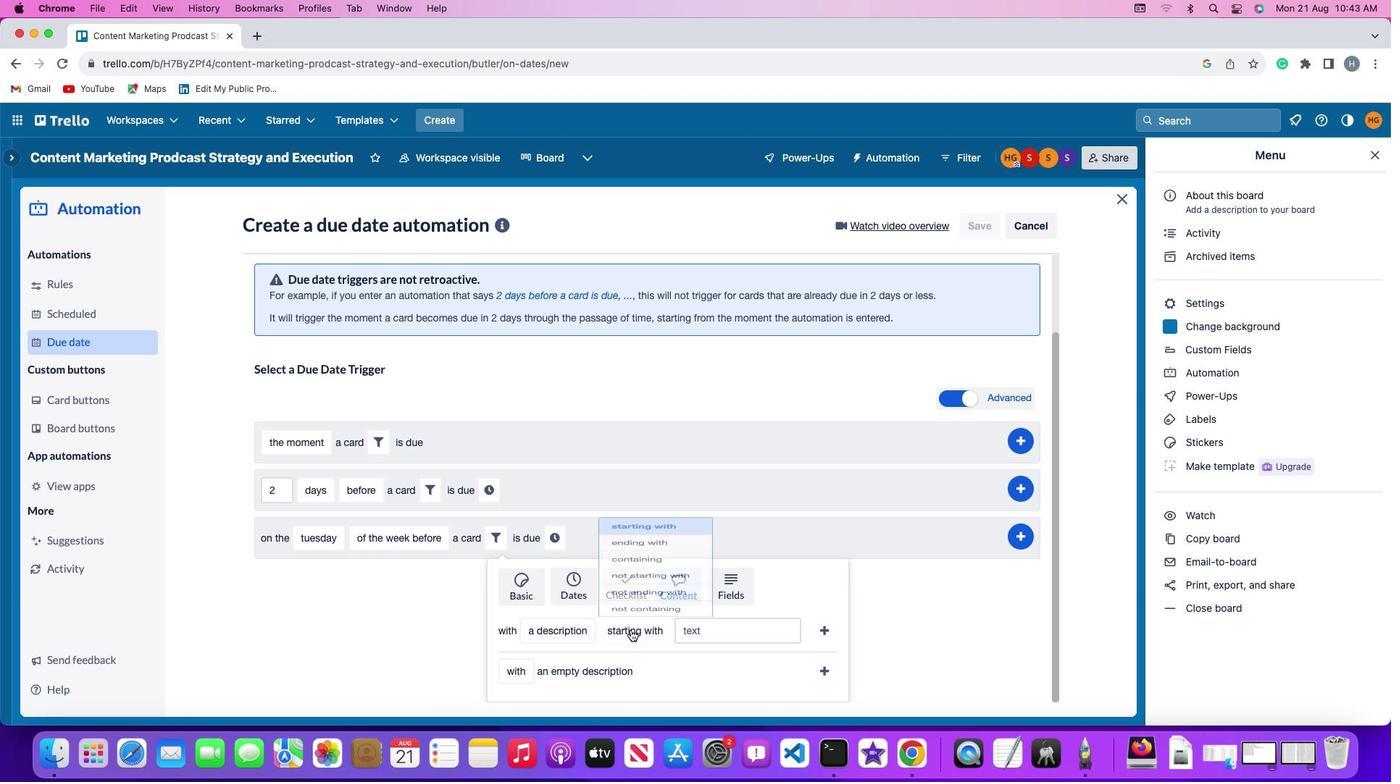 
Action: Mouse moved to (639, 548)
Screenshot: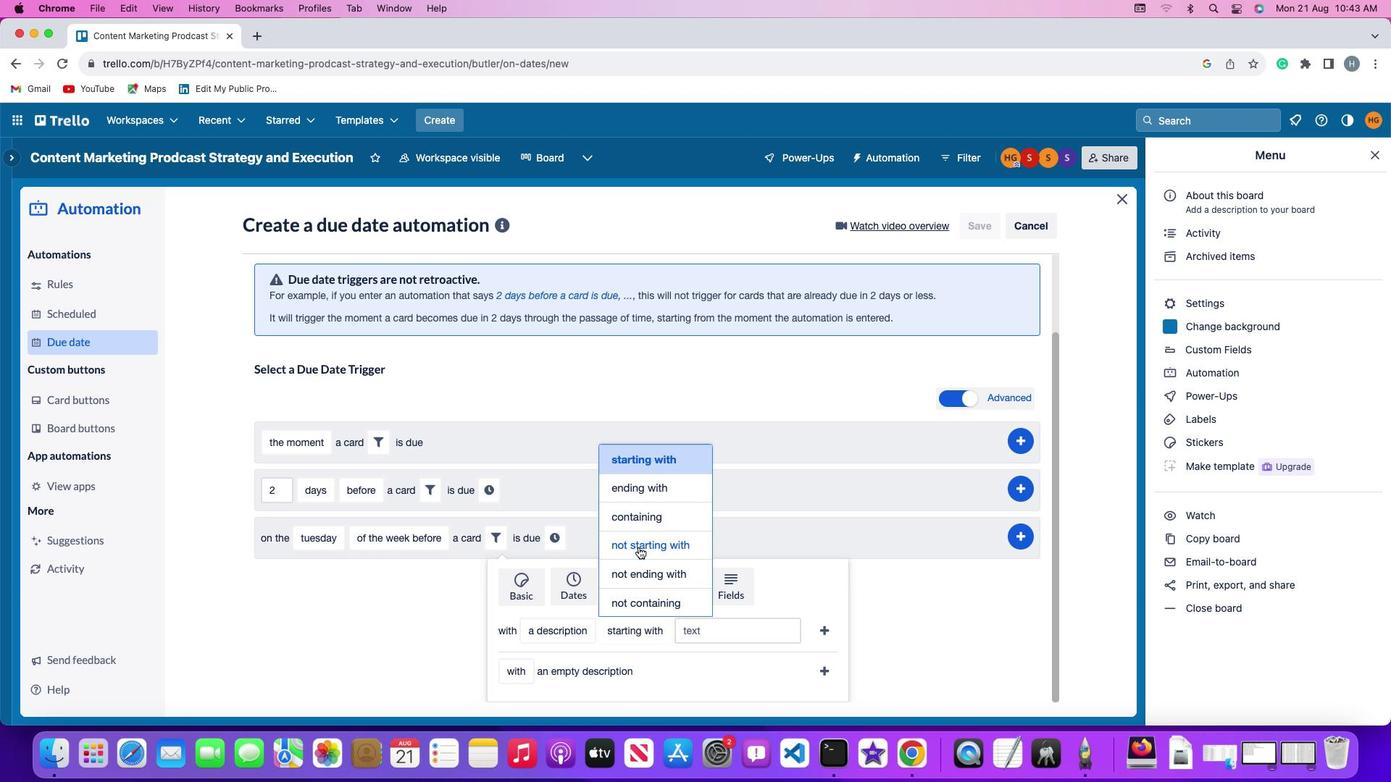 
Action: Mouse pressed left at (639, 548)
Screenshot: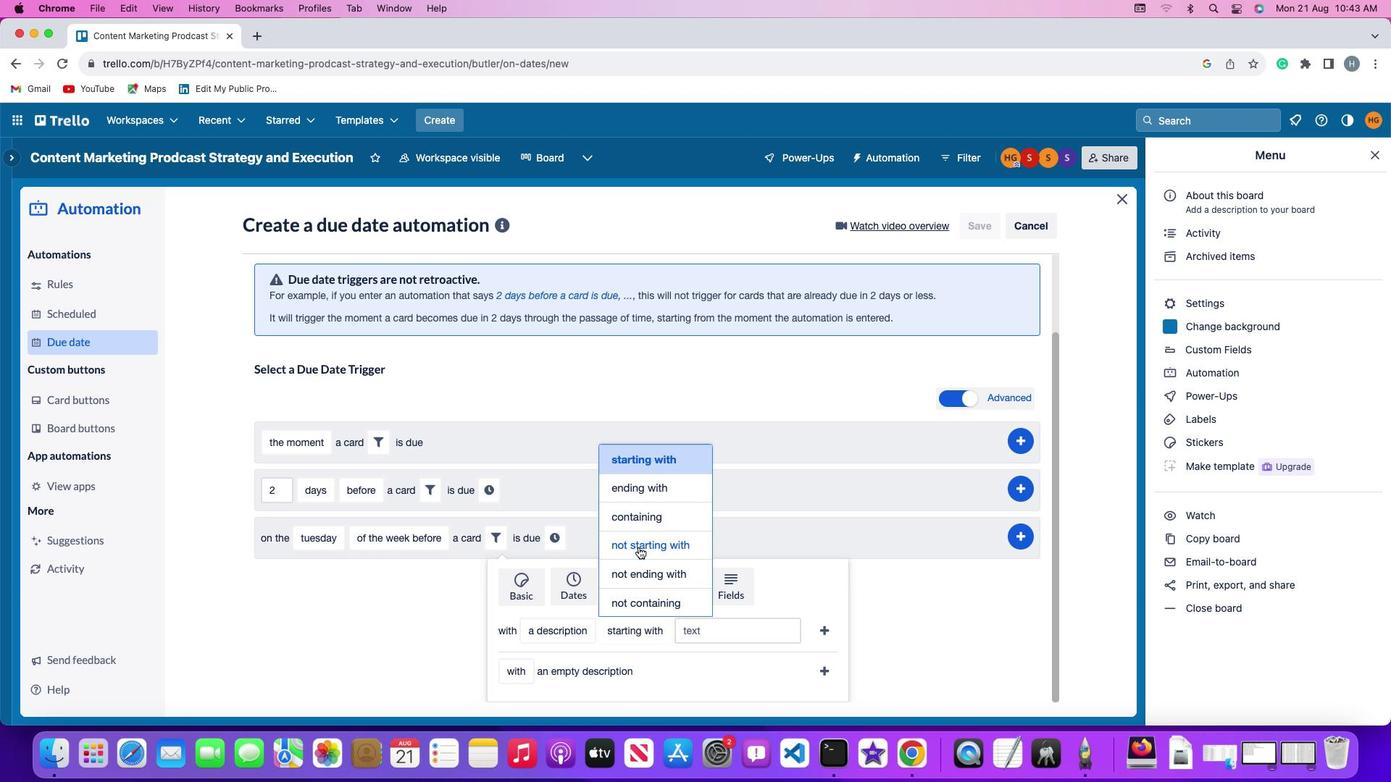 
Action: Mouse moved to (725, 637)
Screenshot: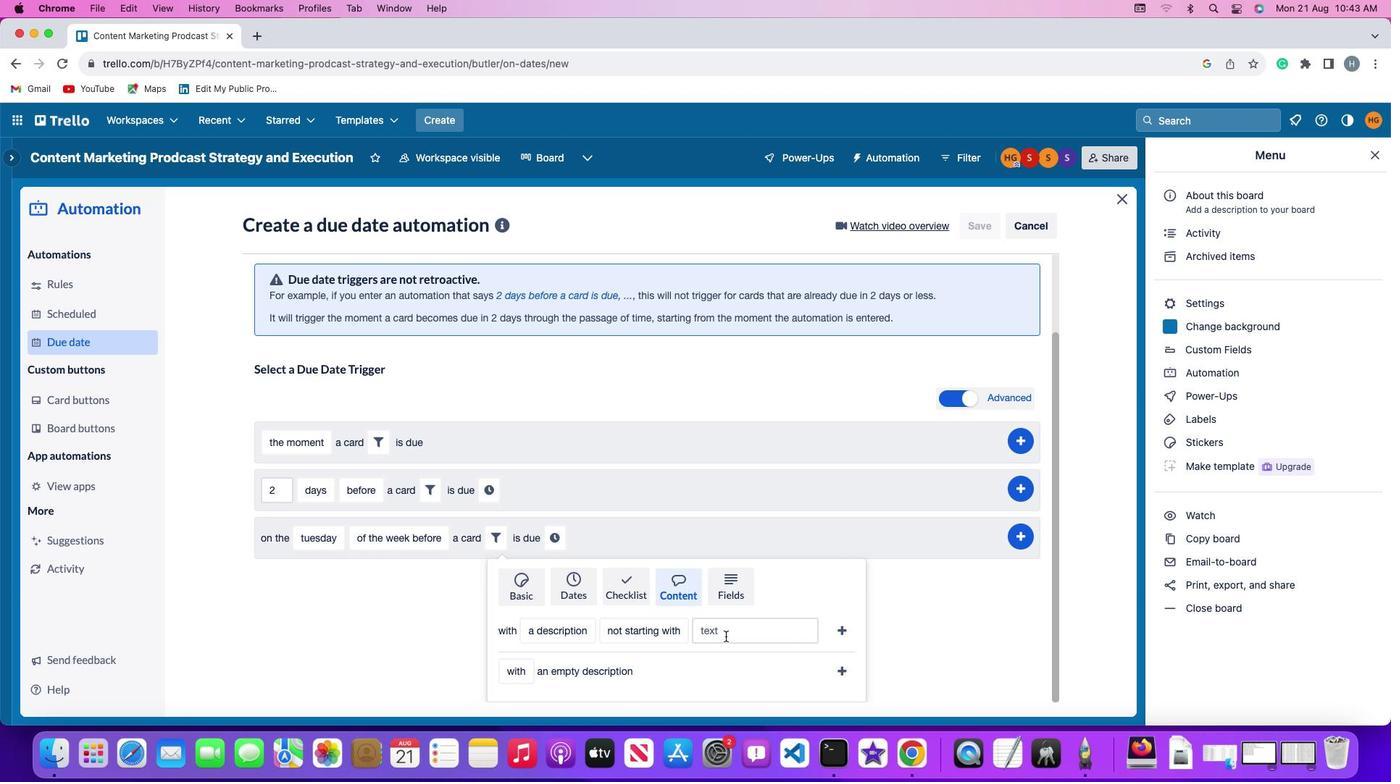 
Action: Mouse pressed left at (725, 637)
Screenshot: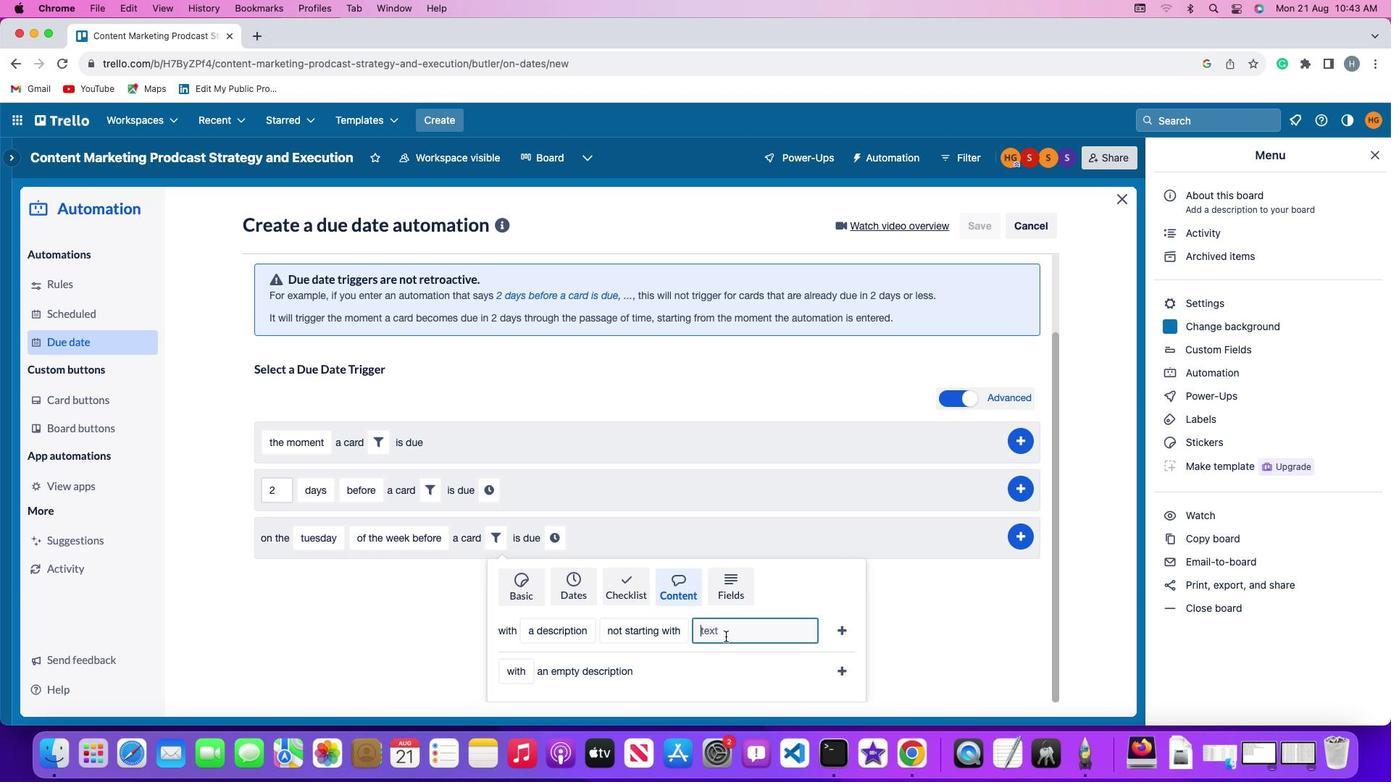 
Action: Mouse moved to (725, 636)
Screenshot: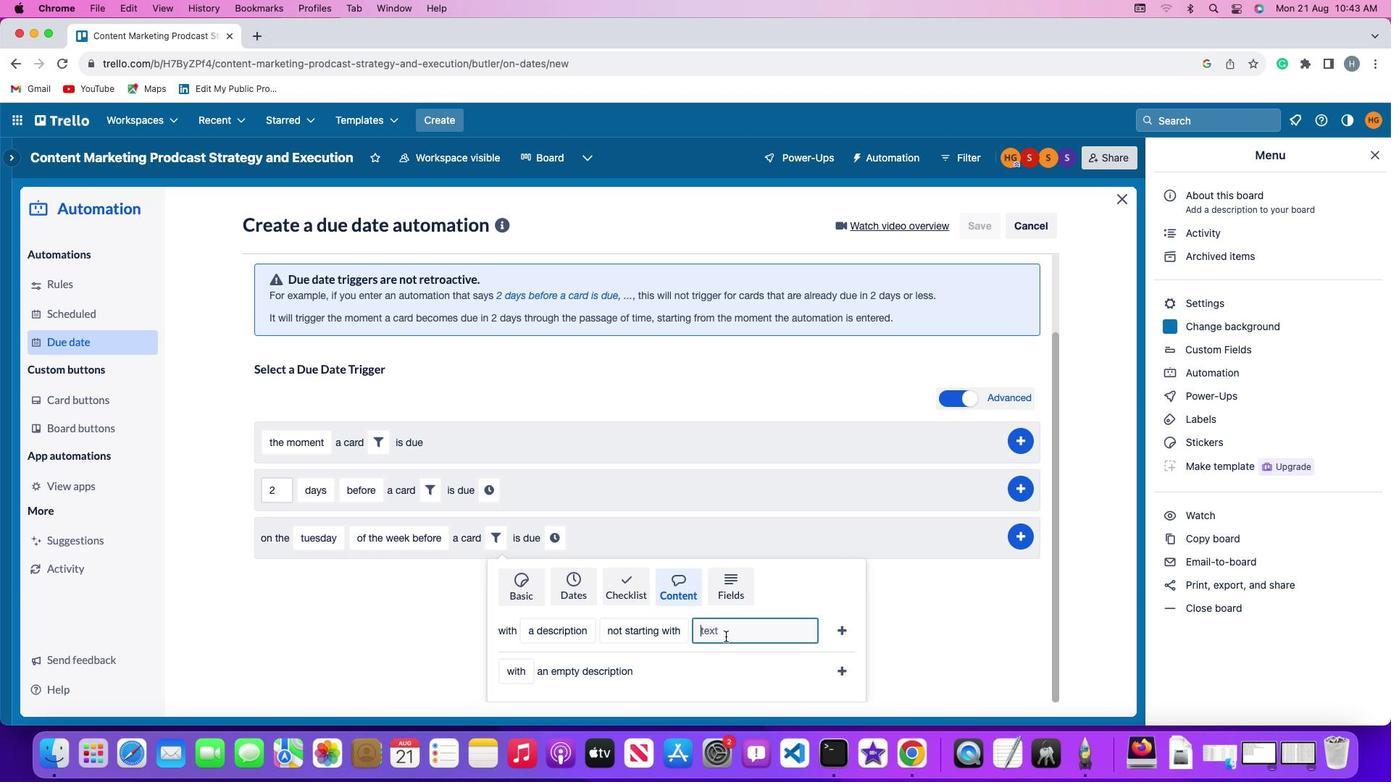 
Action: Key pressed 'r''e''s''u''m''e'
Screenshot: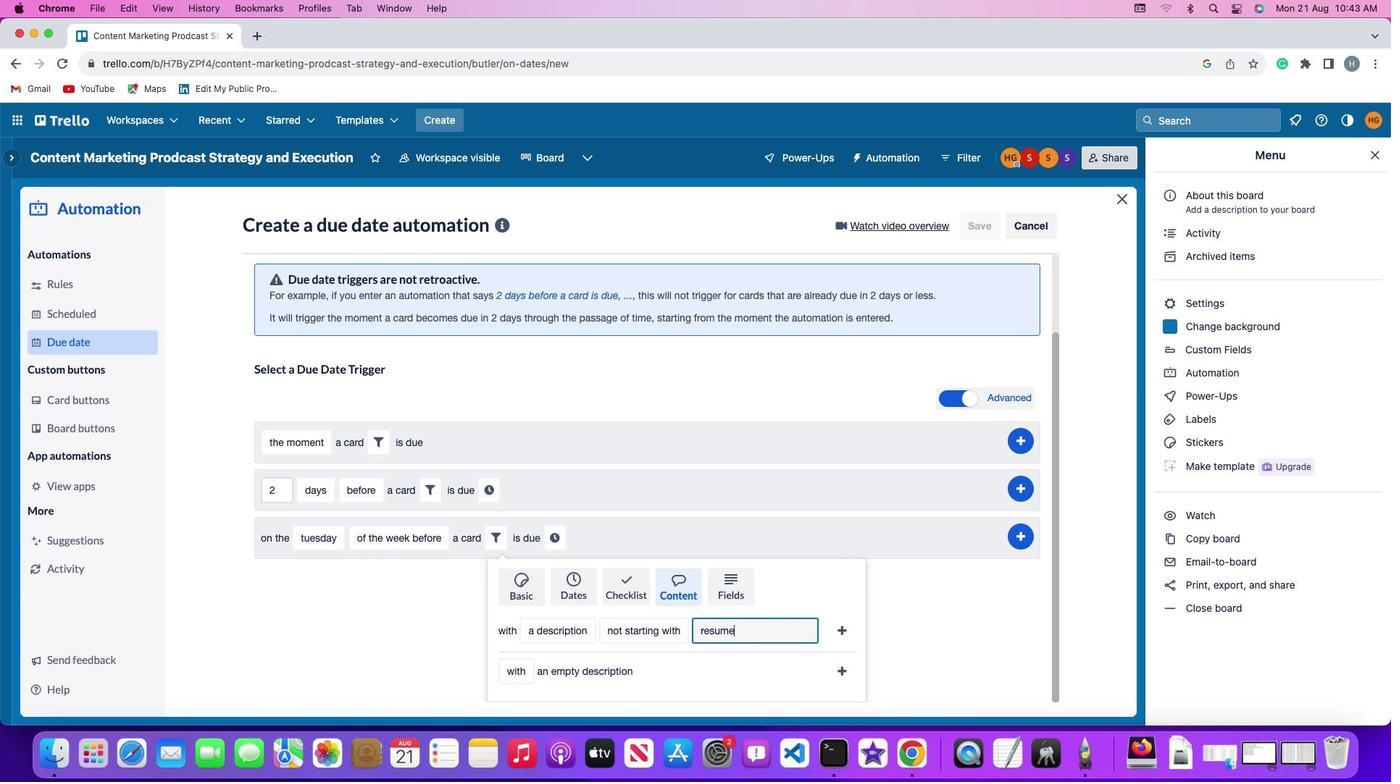 
Action: Mouse moved to (841, 630)
Screenshot: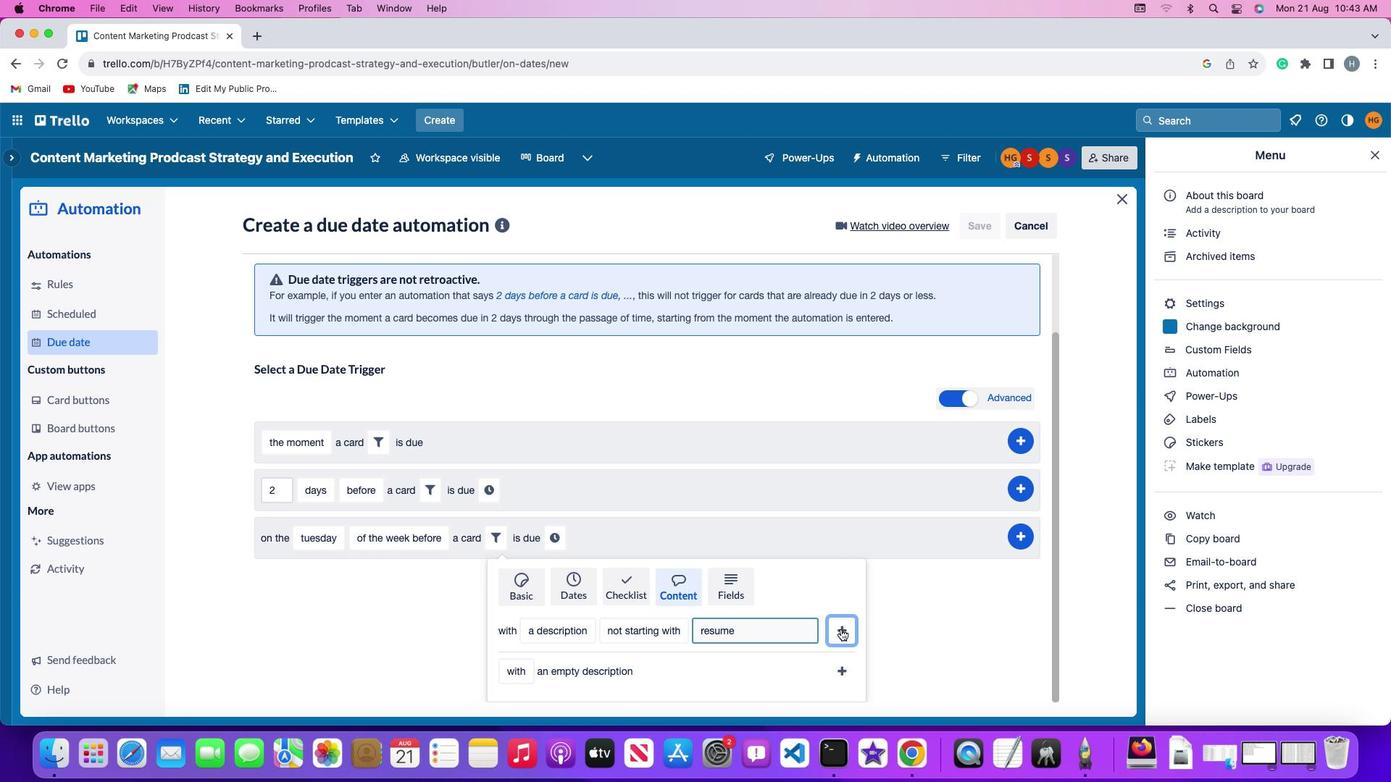 
Action: Mouse pressed left at (841, 630)
Screenshot: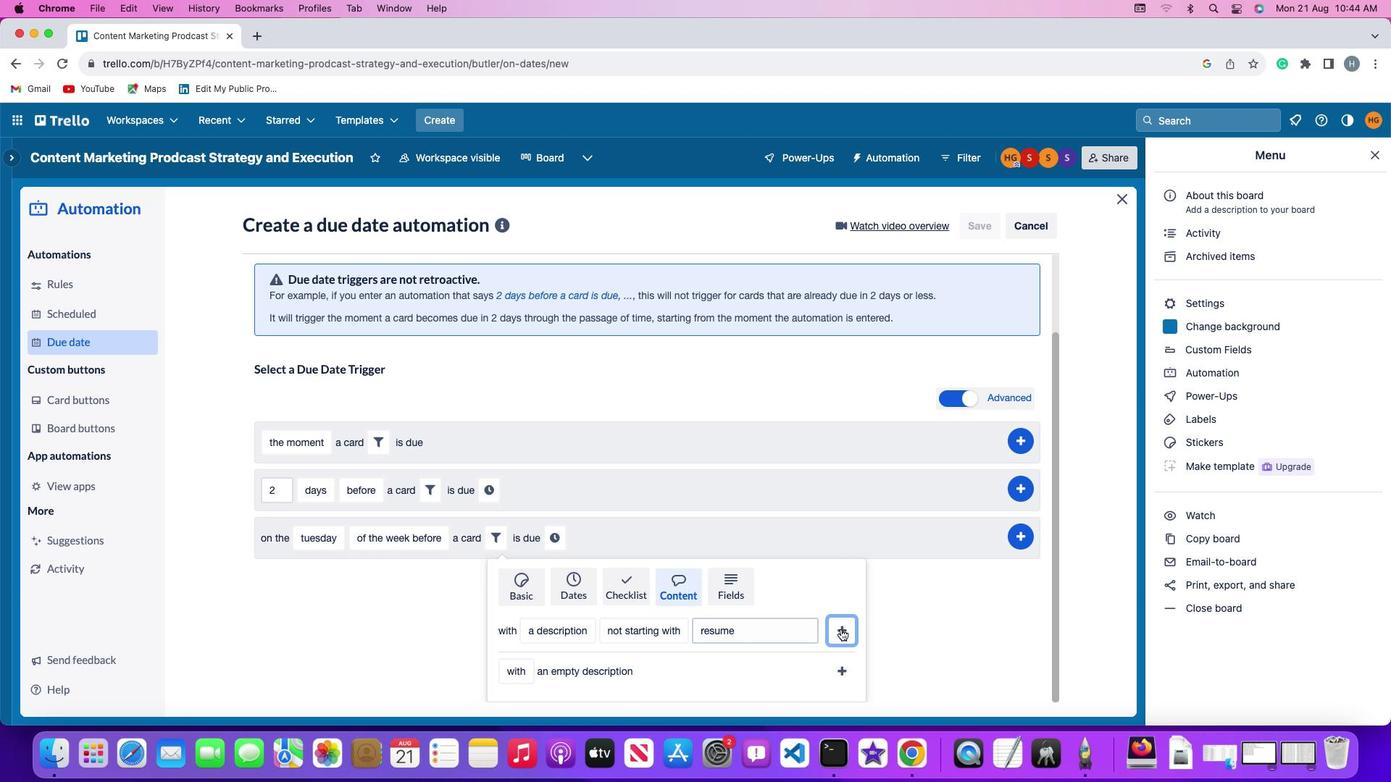 
Action: Mouse moved to (784, 631)
Screenshot: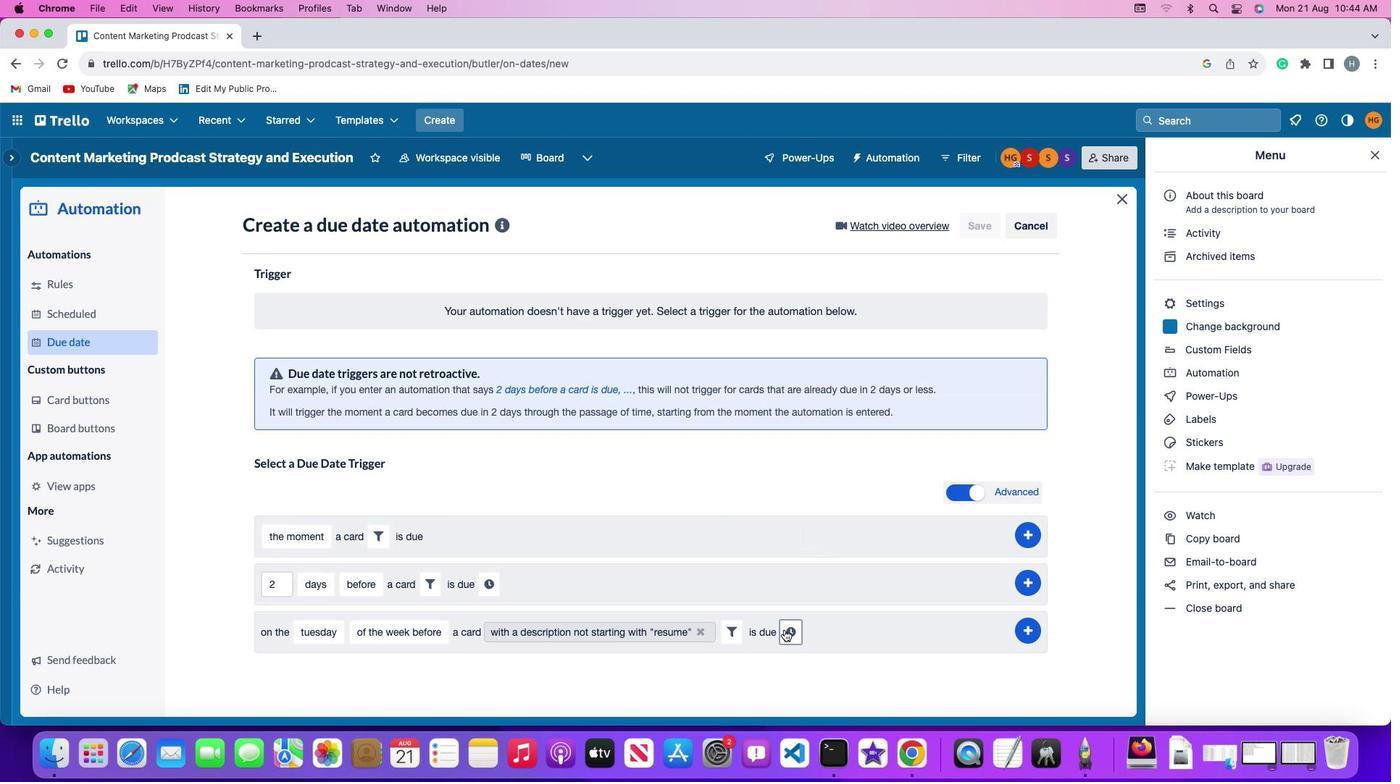 
Action: Mouse pressed left at (784, 631)
Screenshot: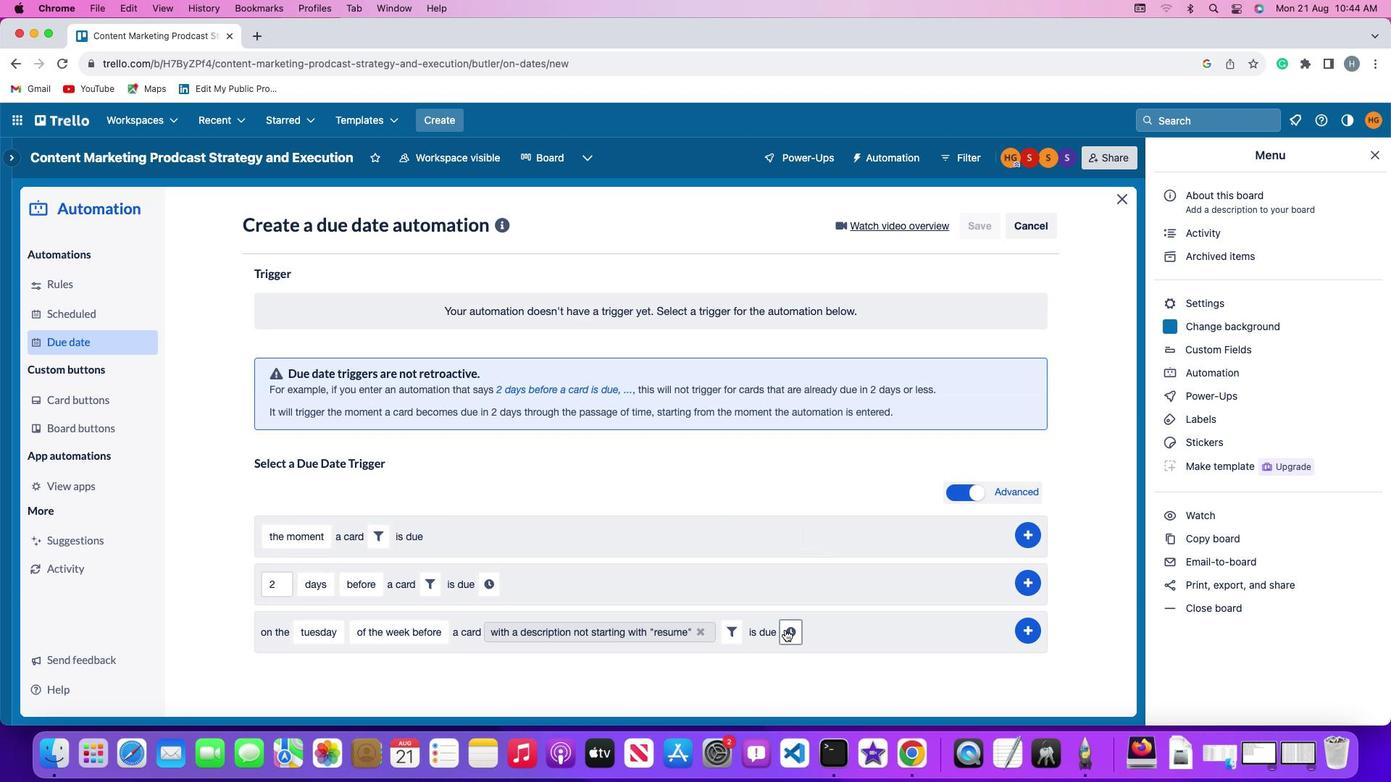 
Action: Mouse moved to (821, 631)
Screenshot: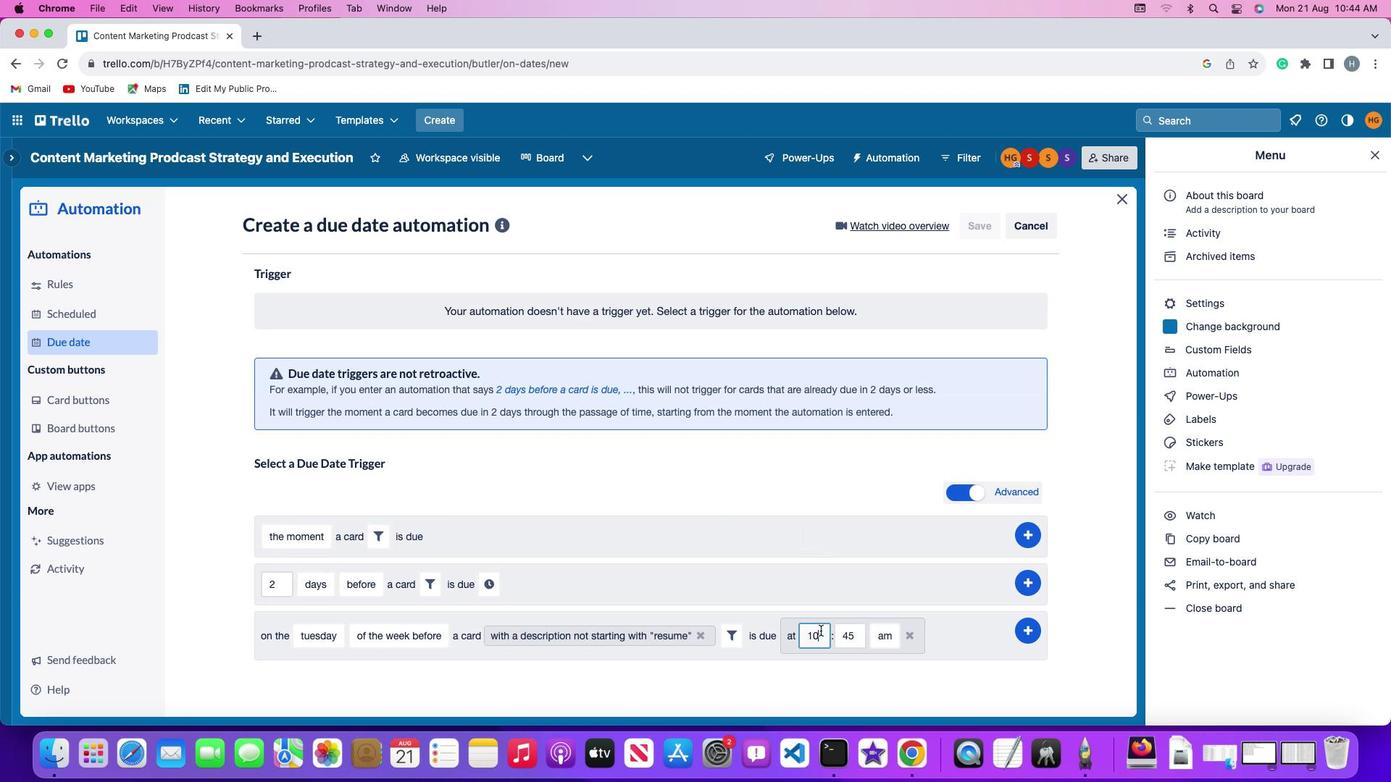 
Action: Mouse pressed left at (821, 631)
Screenshot: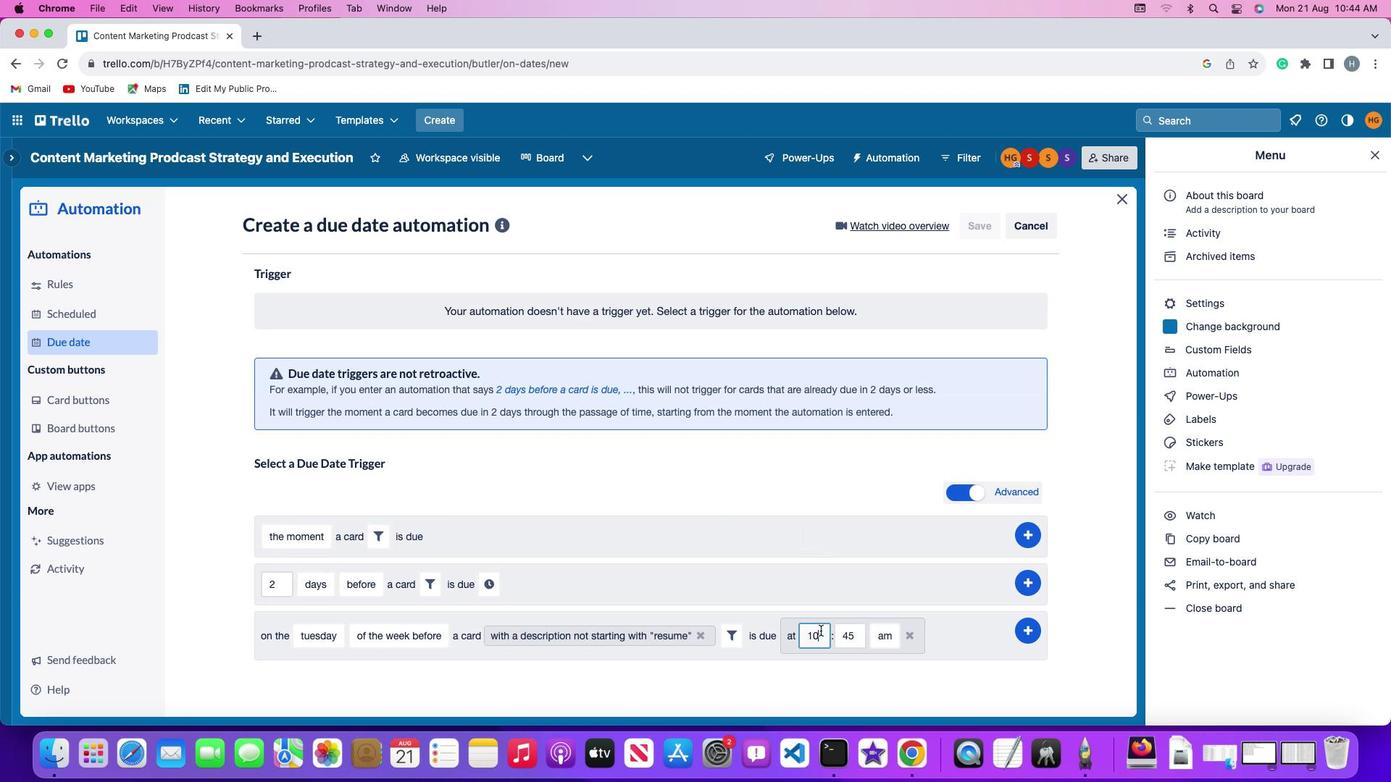 
Action: Key pressed Key.backspace'1'
Screenshot: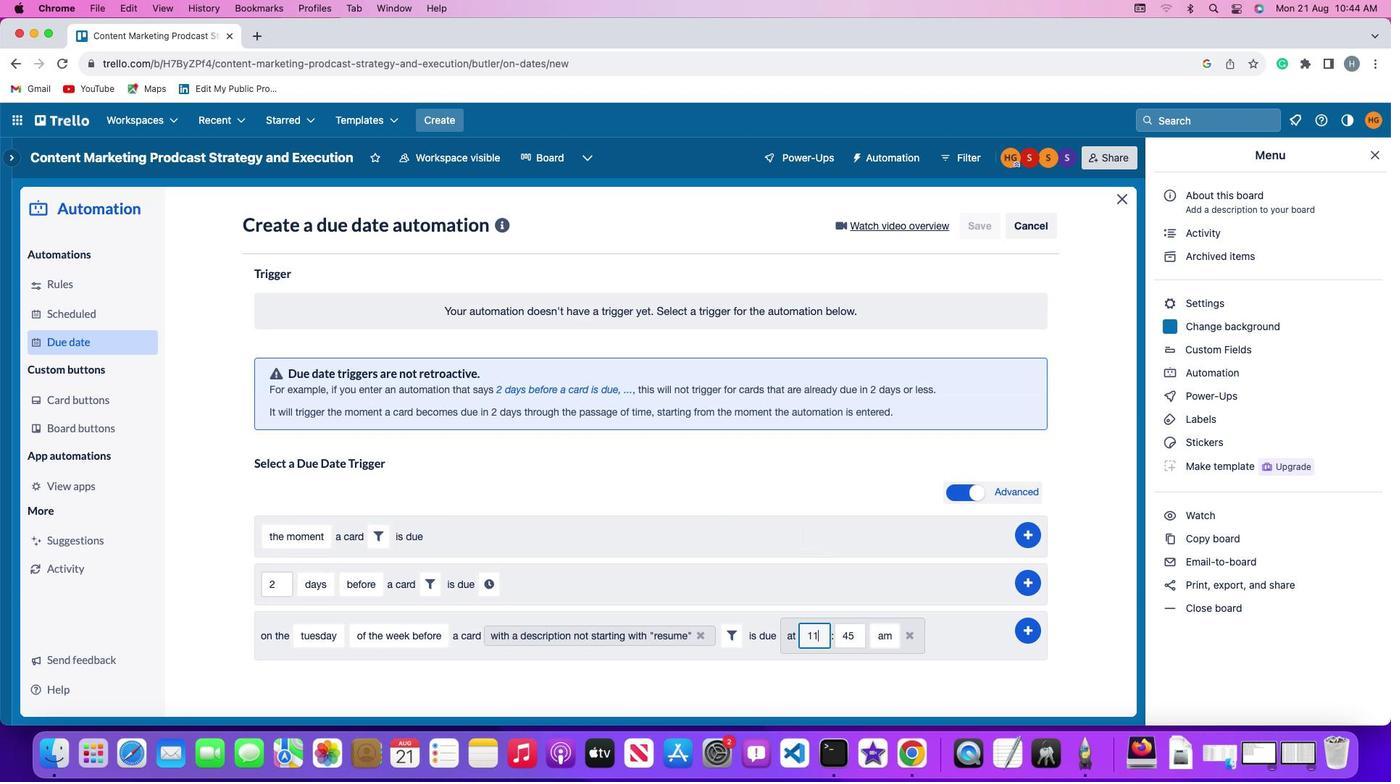 
Action: Mouse moved to (857, 632)
Screenshot: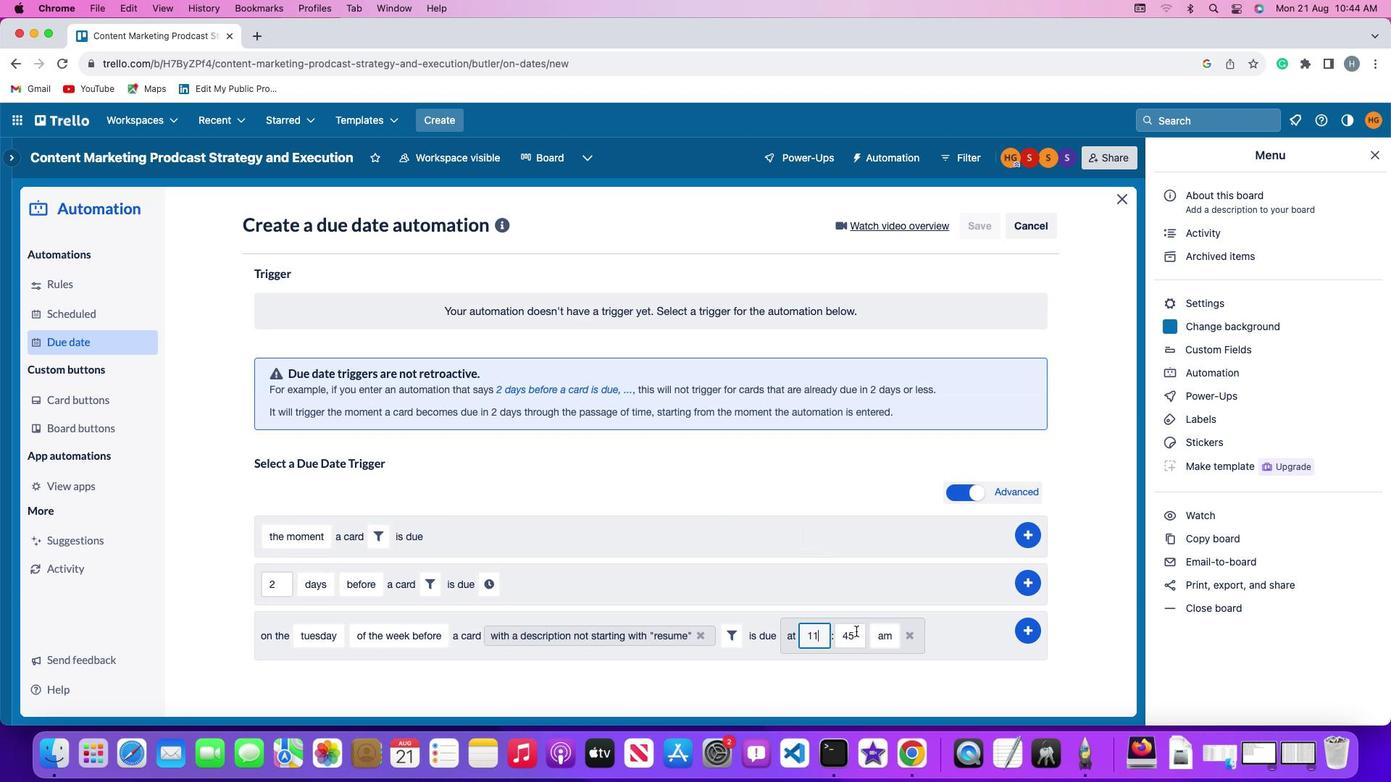 
Action: Mouse pressed left at (857, 632)
Screenshot: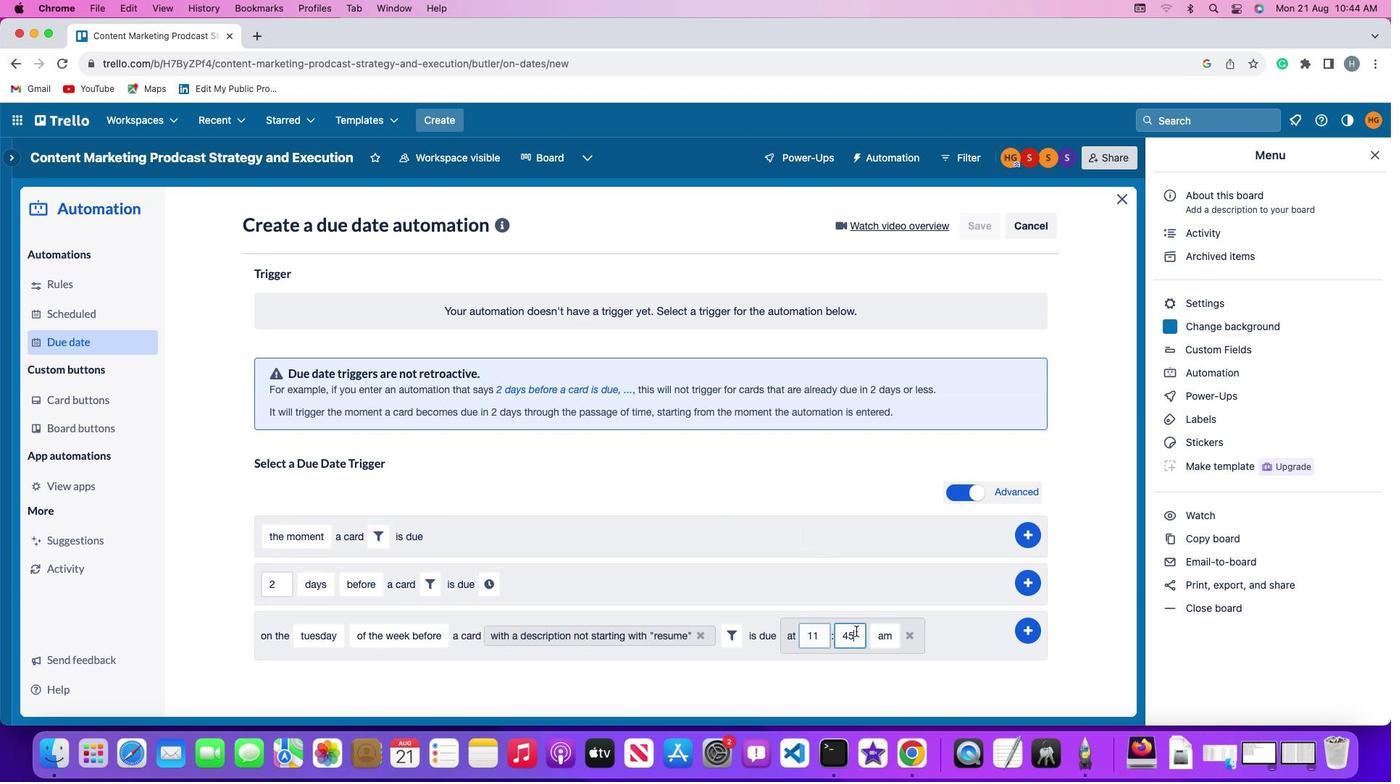
Action: Key pressed Key.backspaceKey.backspace'0''0'
Screenshot: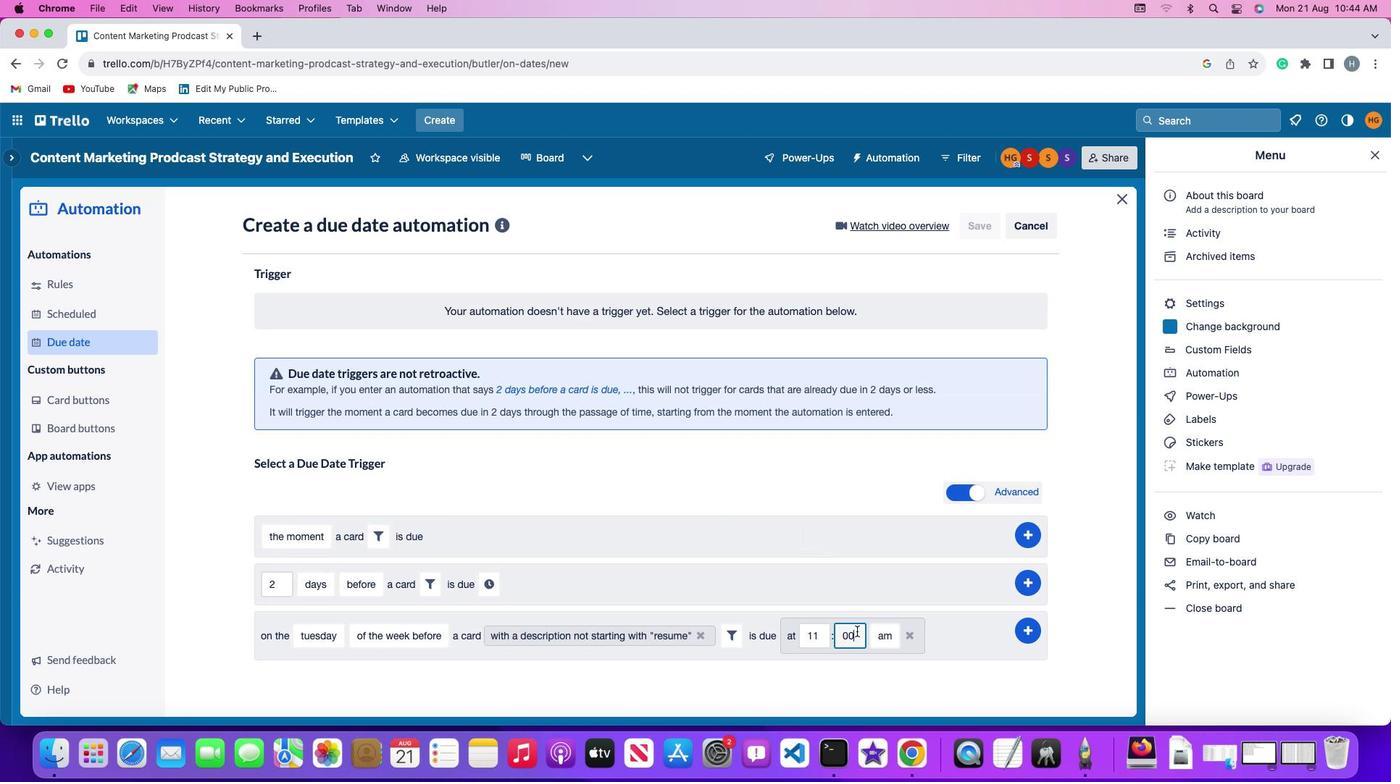 
Action: Mouse moved to (878, 634)
Screenshot: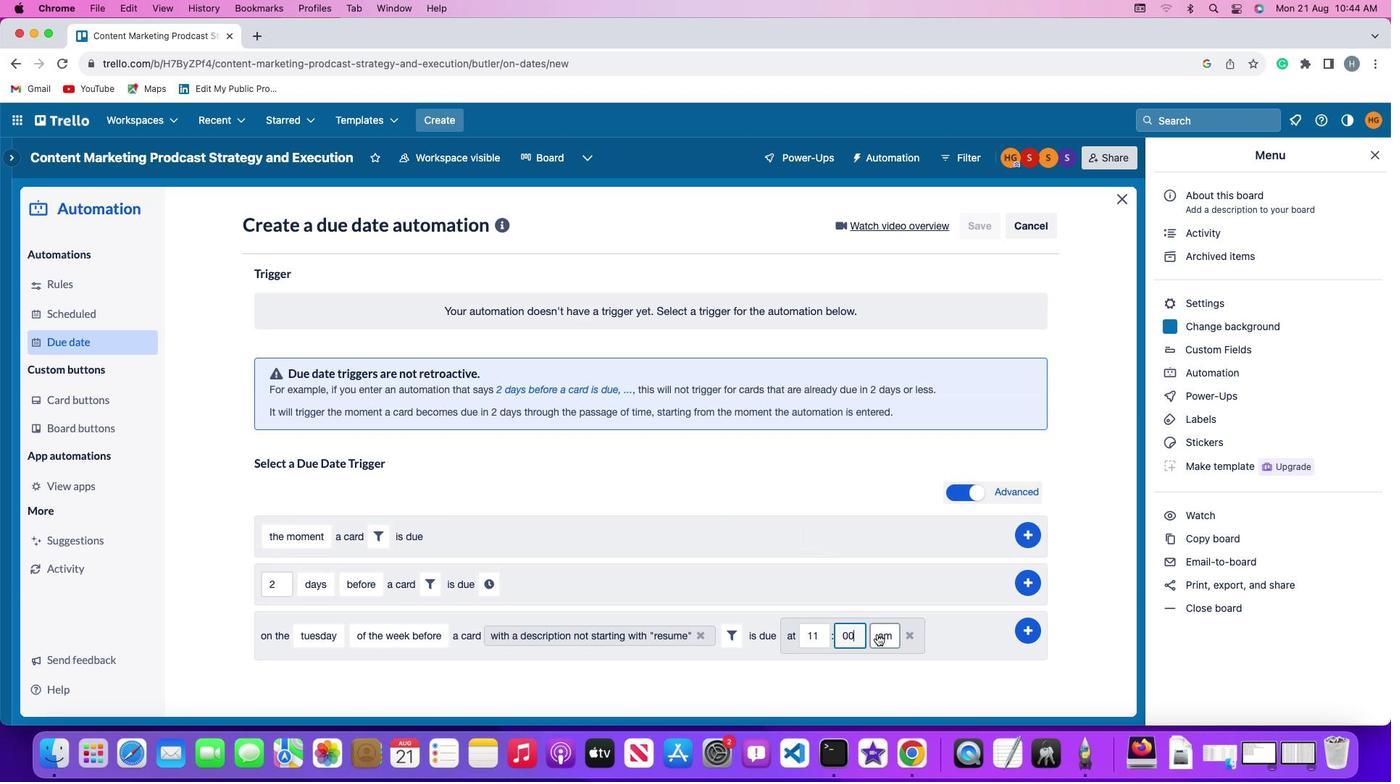 
Action: Mouse pressed left at (878, 634)
Screenshot: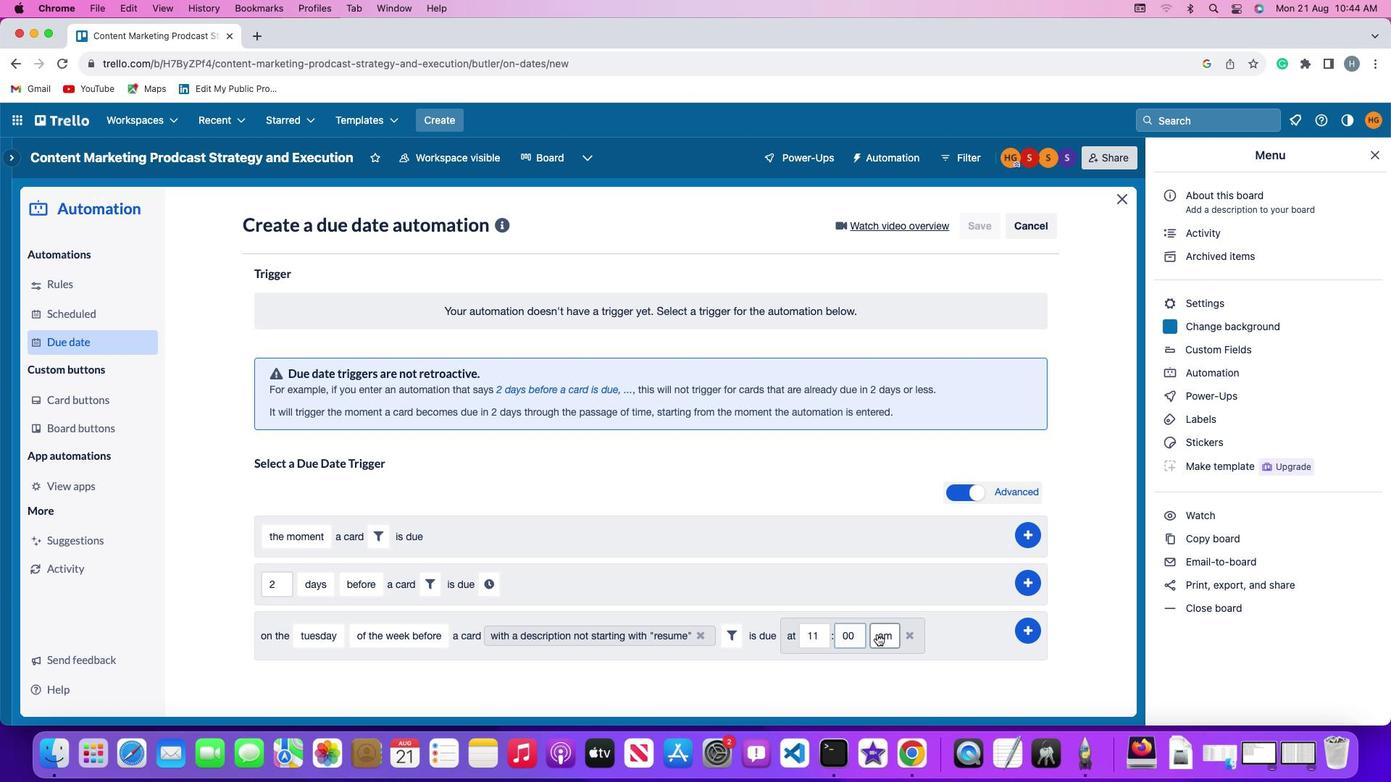 
Action: Mouse moved to (882, 659)
Screenshot: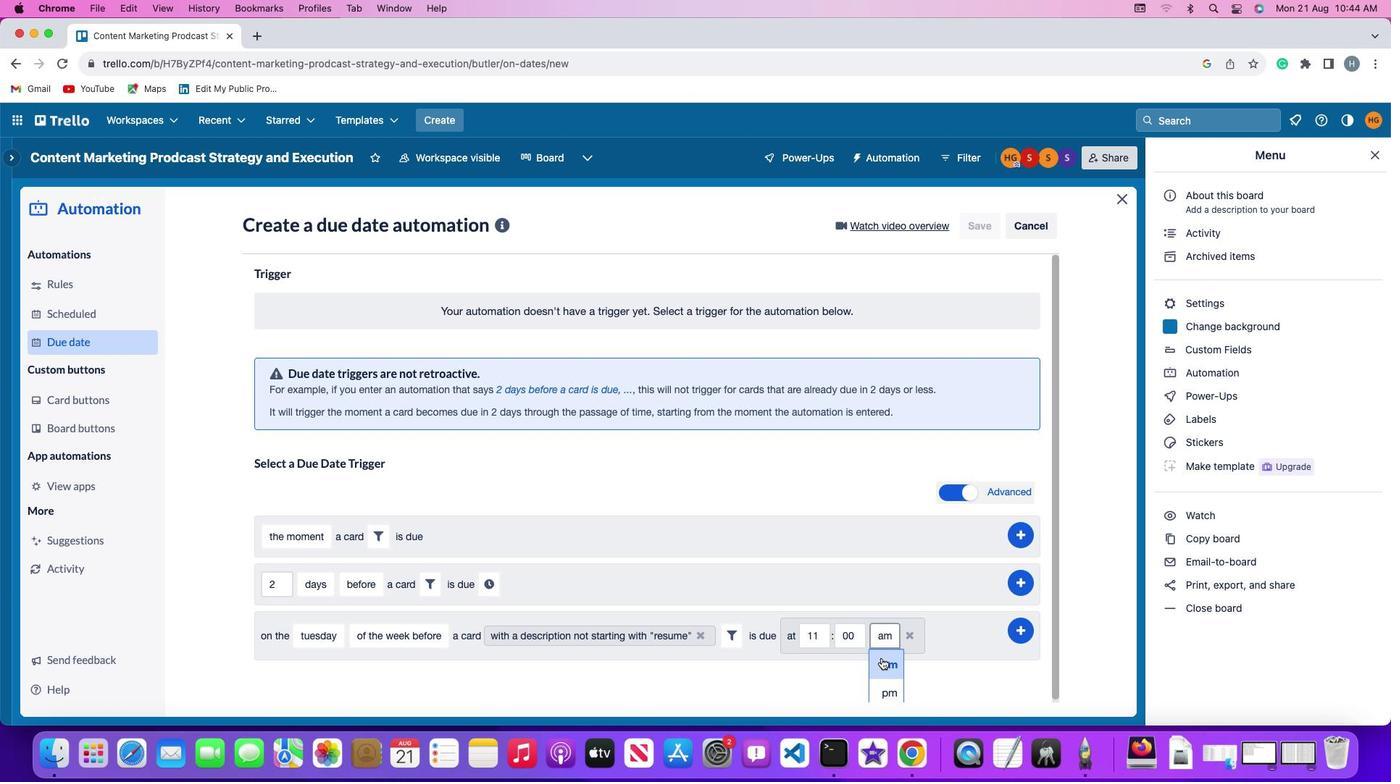 
Action: Mouse pressed left at (882, 659)
Screenshot: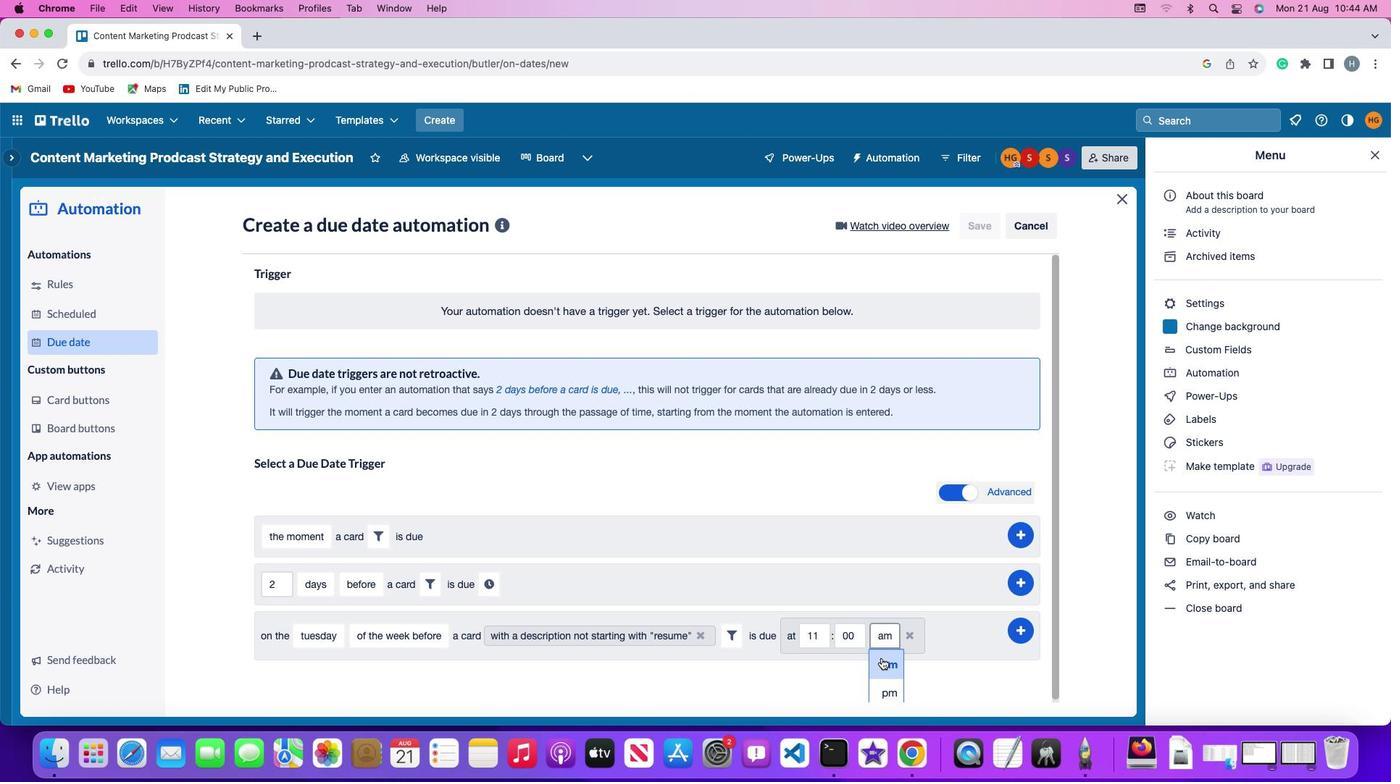 
Action: Mouse moved to (1027, 627)
Screenshot: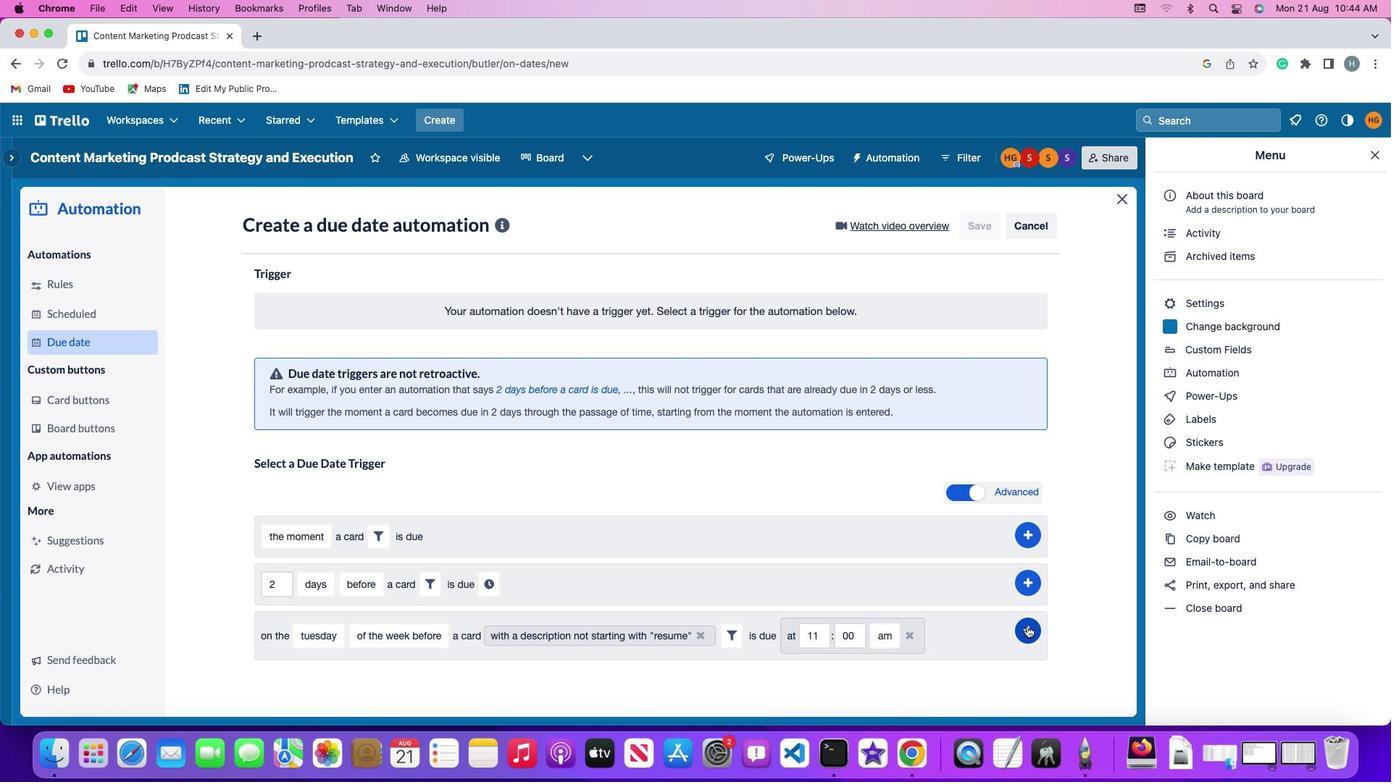 
Action: Mouse pressed left at (1027, 627)
Screenshot: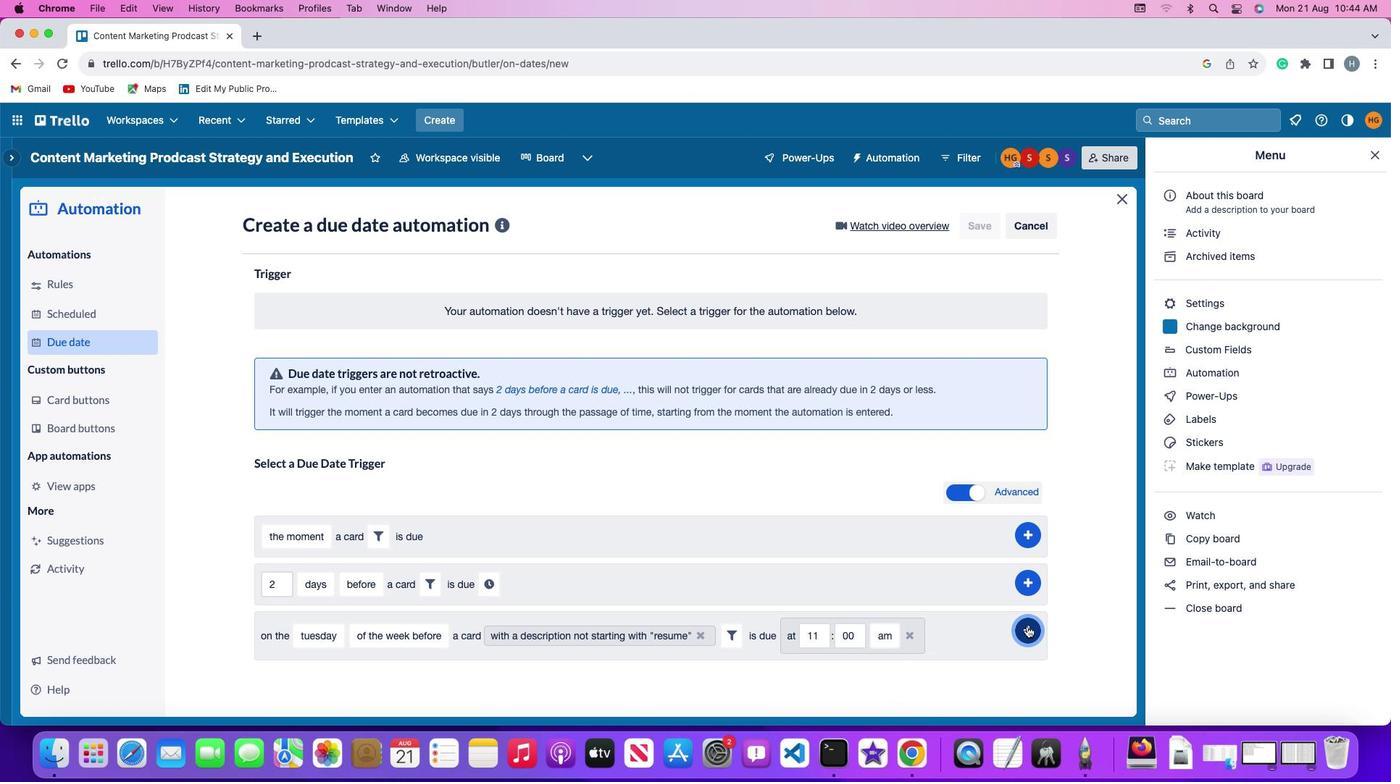 
Action: Mouse moved to (1085, 520)
Screenshot: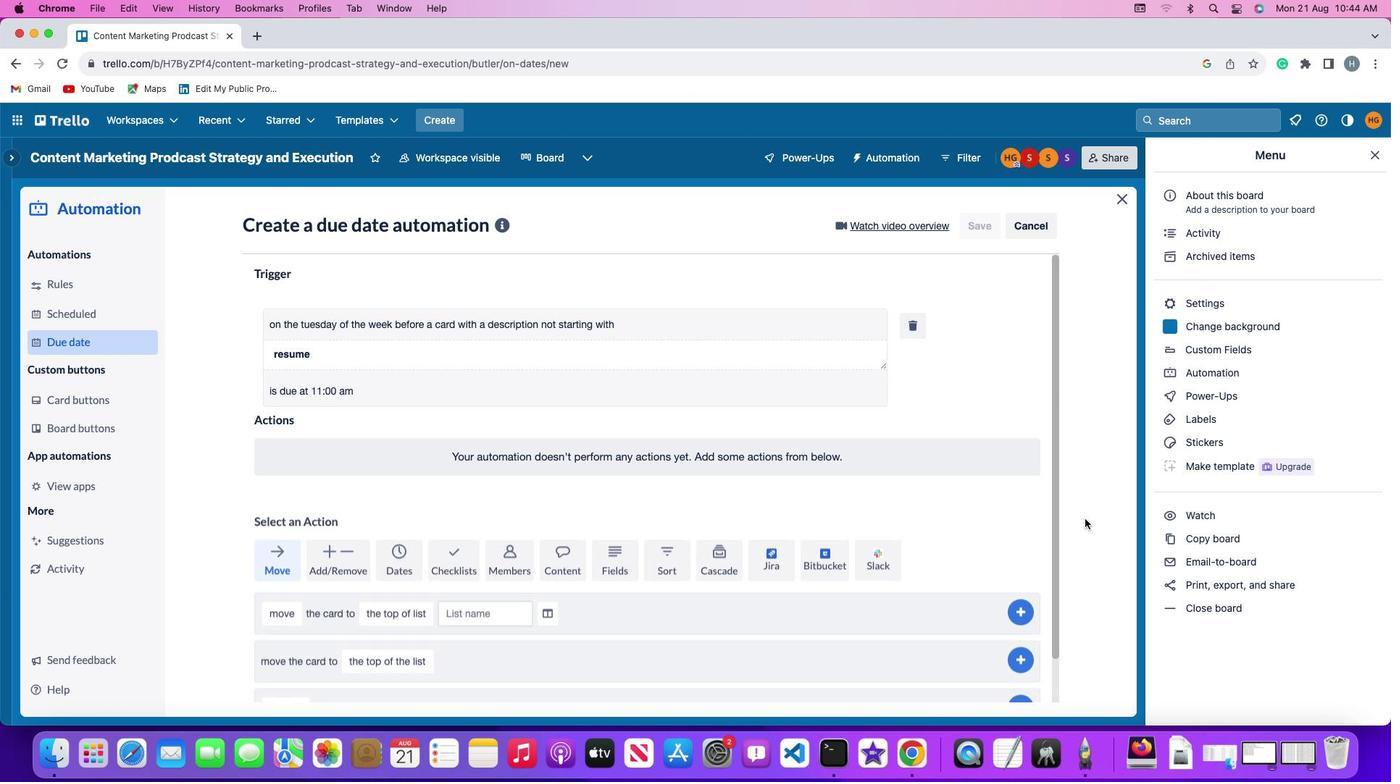 
